 Task: Open Card Card0000000124 in Board Board0000000031 in Workspace WS0000000011 in Trello. Add Member Nikrathi889@gmail.com to Card Card0000000124 in Board Board0000000031 in Workspace WS0000000011 in Trello. Add Red Label titled Label0000000124 to Card Card0000000124 in Board Board0000000031 in Workspace WS0000000011 in Trello. Add Checklist CL0000000124 to Card Card0000000124 in Board Board0000000031 in Workspace WS0000000011 in Trello. Add Dates with Start Date as Jul 01 2023 and Due Date as Jul 31 2023 to Card Card0000000124 in Board Board0000000031 in Workspace WS0000000011 in Trello
Action: Mouse moved to (424, 486)
Screenshot: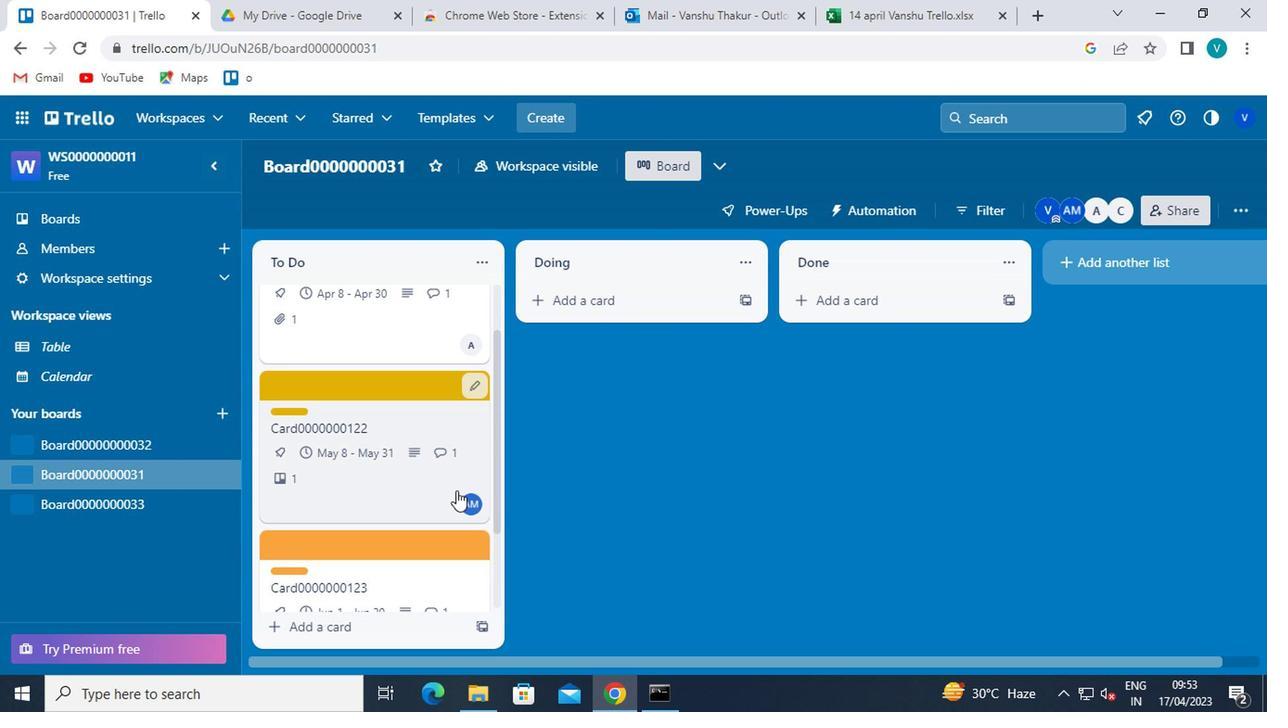 
Action: Mouse scrolled (424, 485) with delta (0, 0)
Screenshot: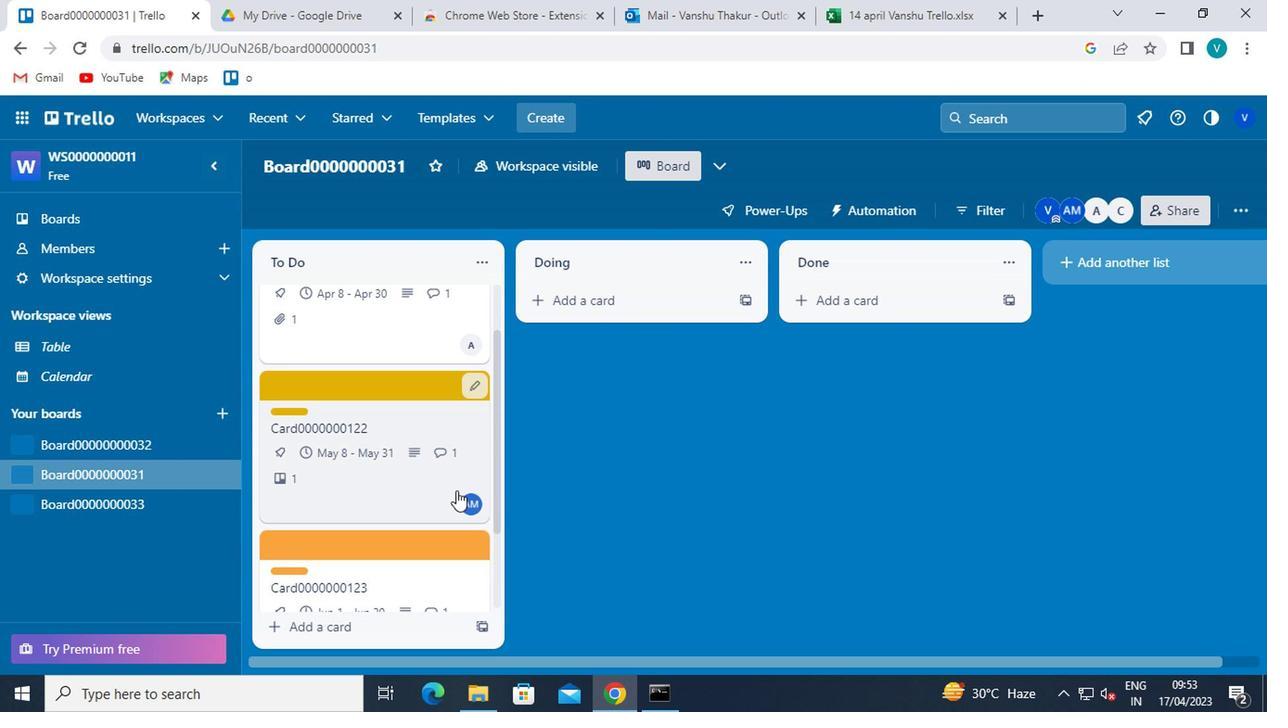 
Action: Mouse scrolled (424, 485) with delta (0, 0)
Screenshot: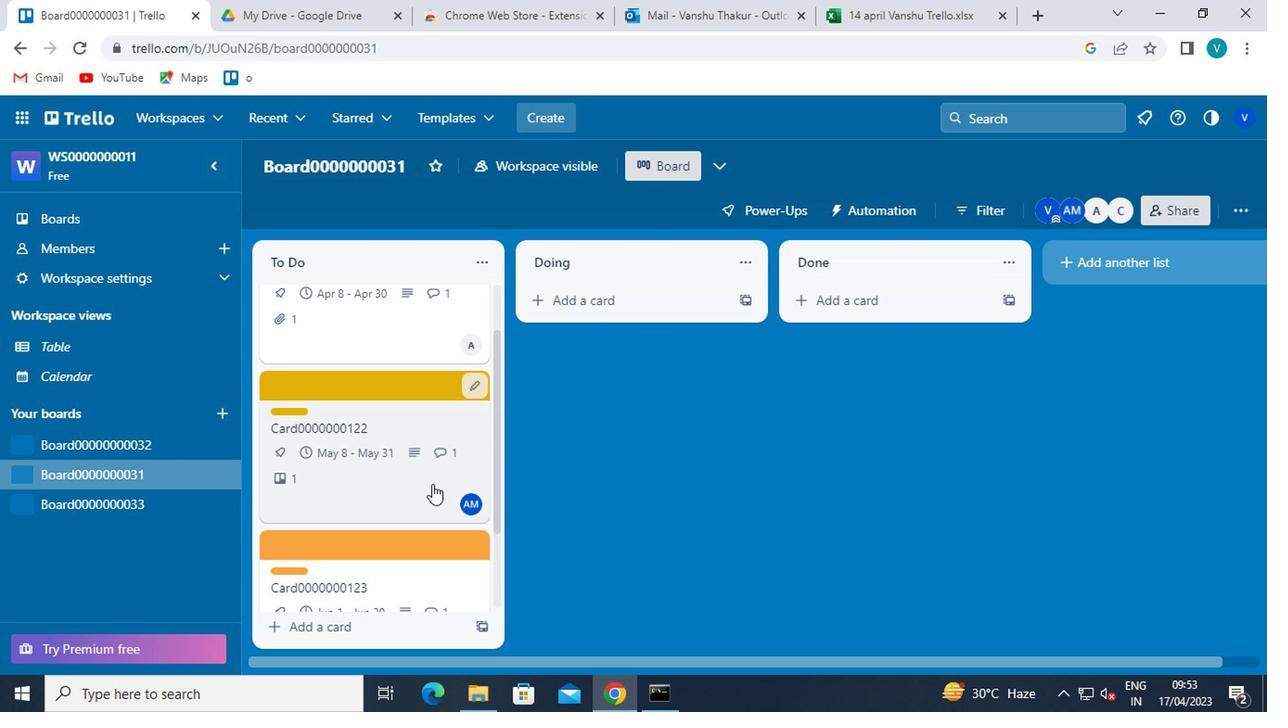 
Action: Mouse scrolled (424, 485) with delta (0, 0)
Screenshot: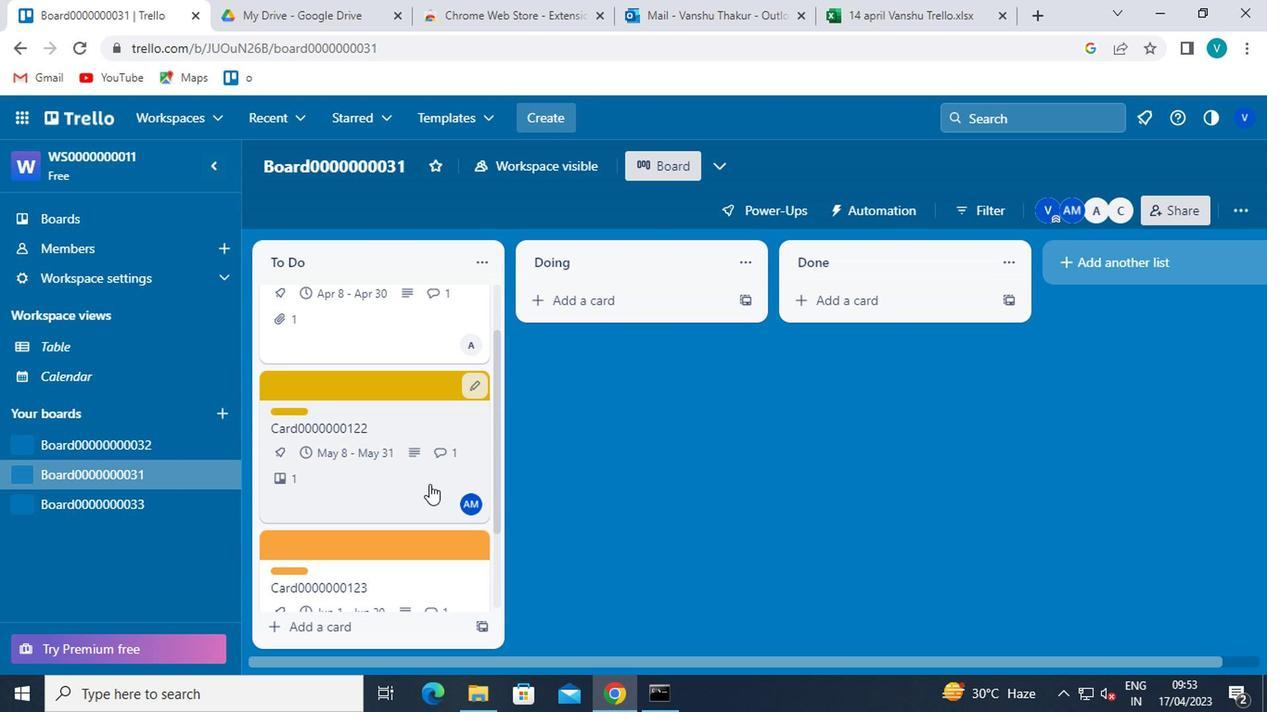 
Action: Mouse scrolled (424, 485) with delta (0, 0)
Screenshot: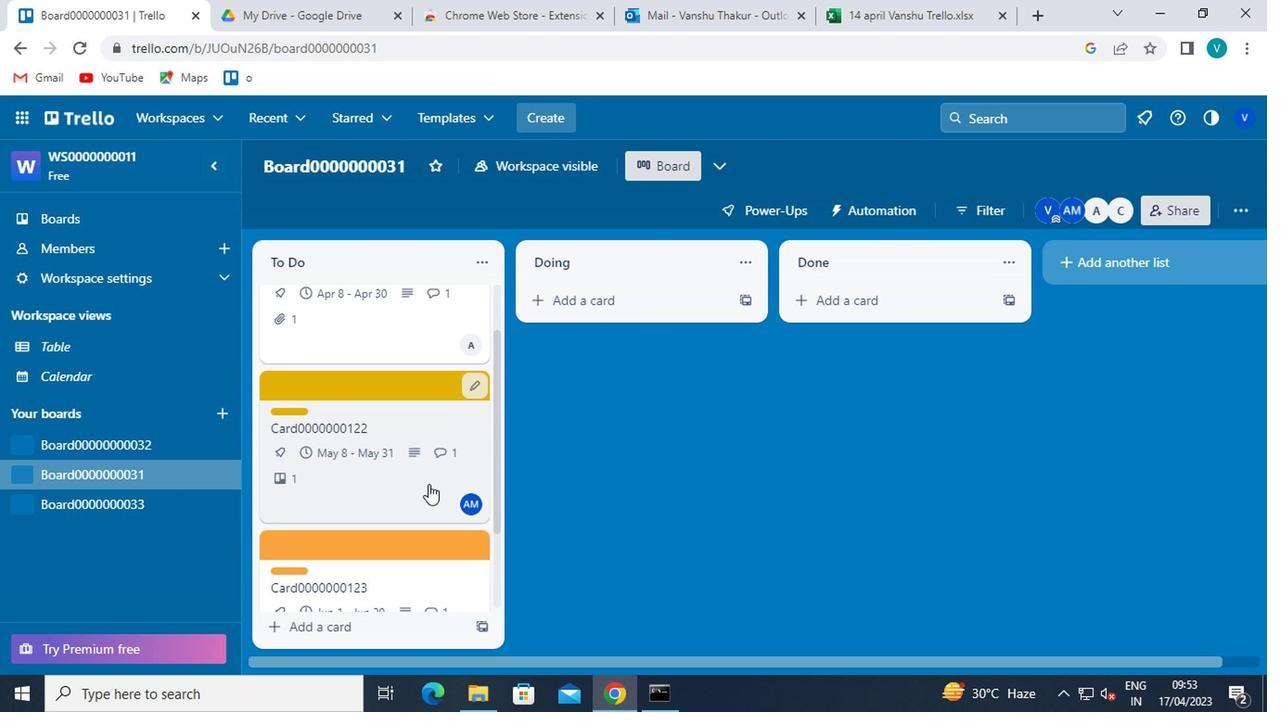
Action: Mouse moved to (387, 584)
Screenshot: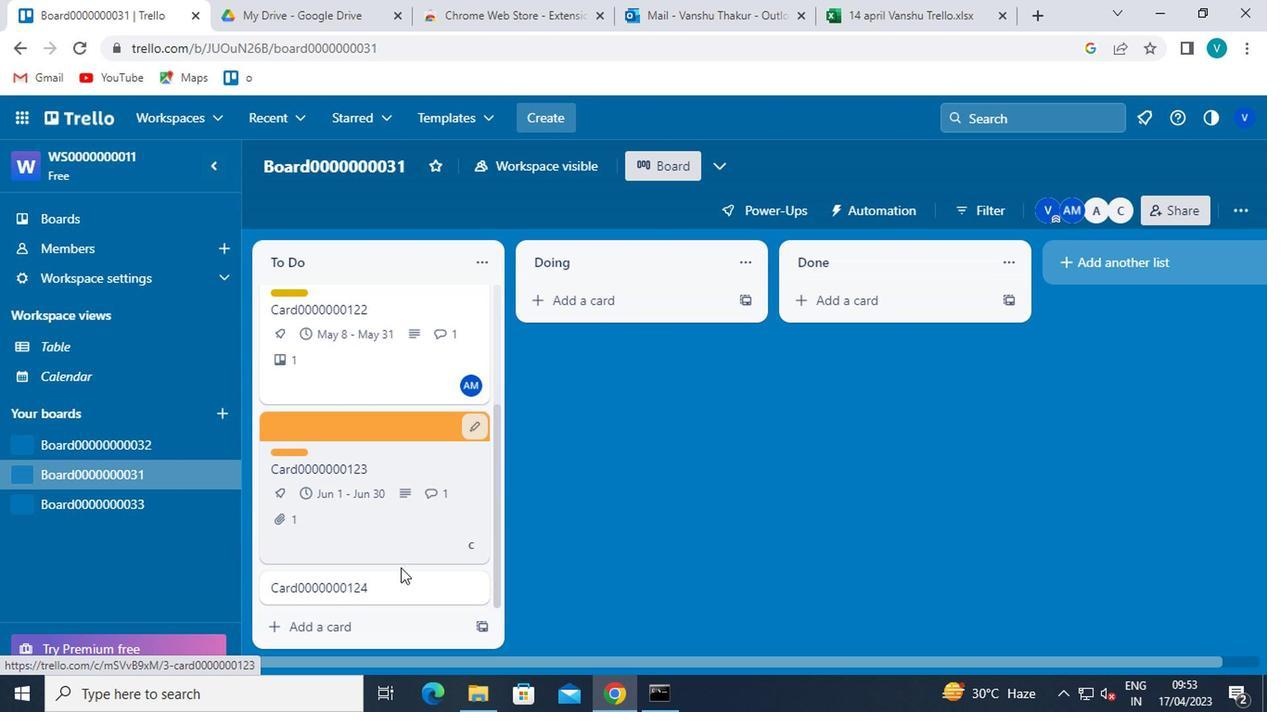 
Action: Mouse pressed left at (387, 584)
Screenshot: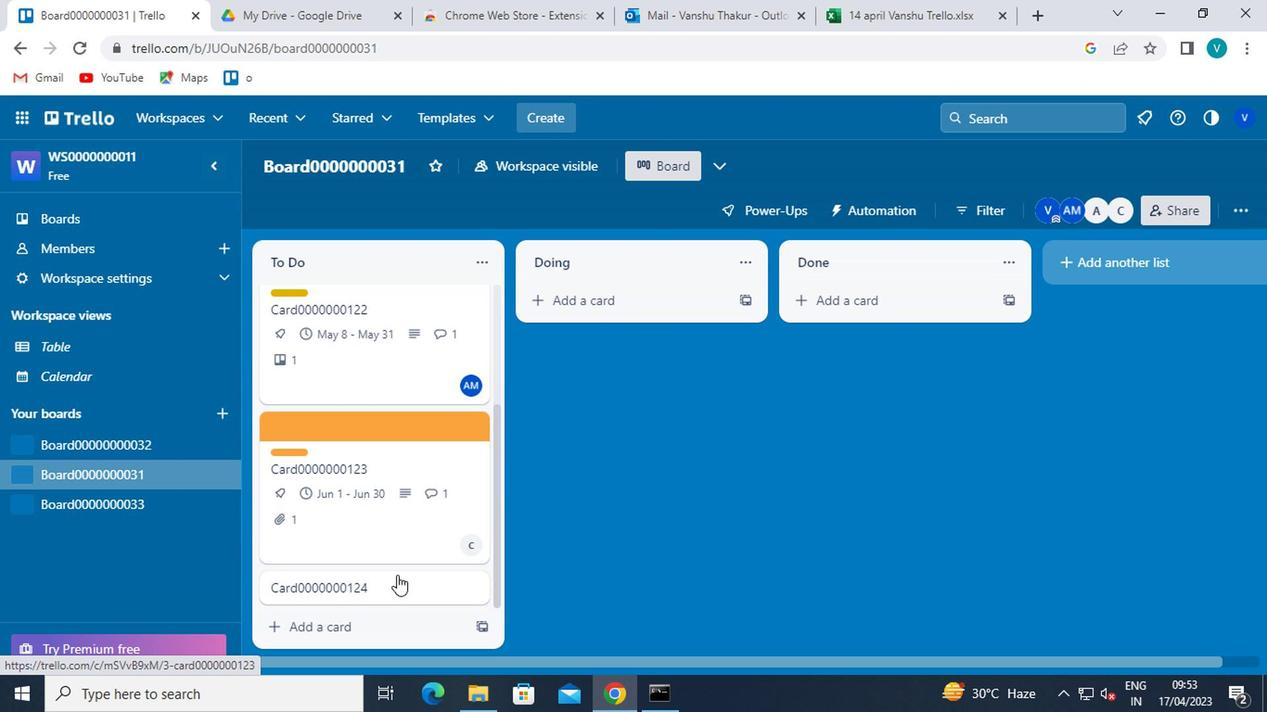 
Action: Mouse moved to (837, 328)
Screenshot: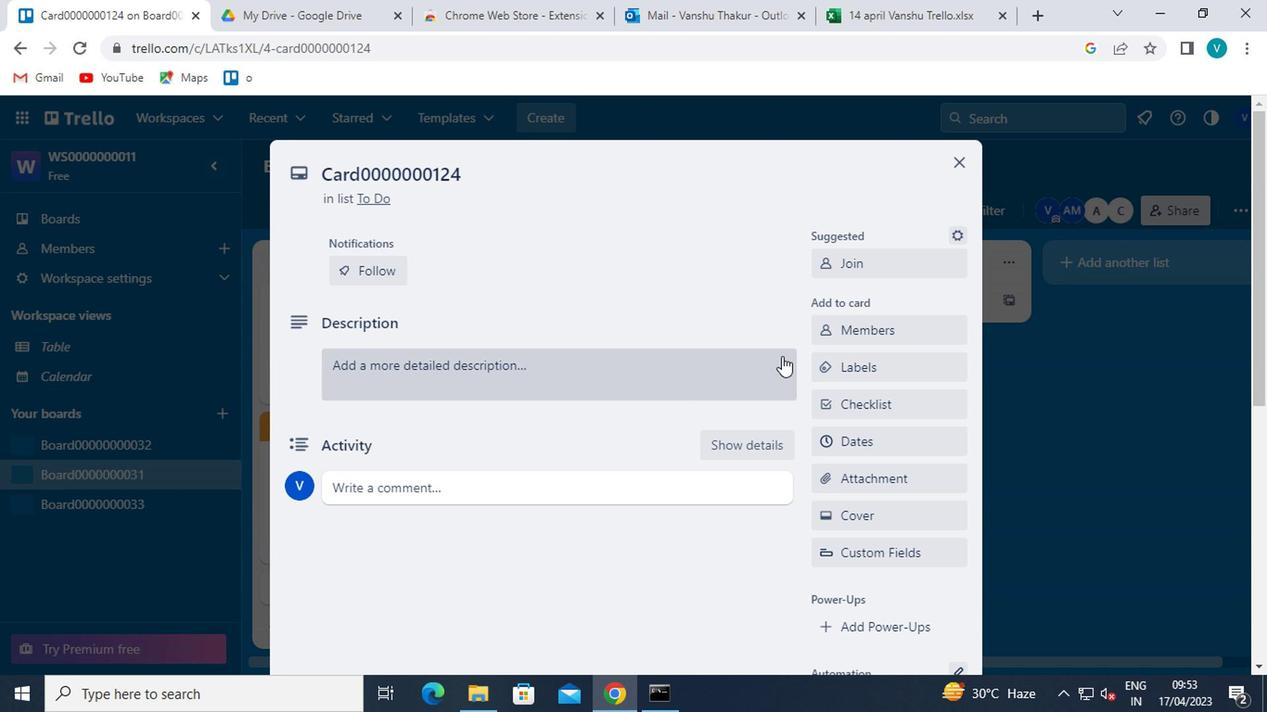 
Action: Mouse pressed left at (837, 328)
Screenshot: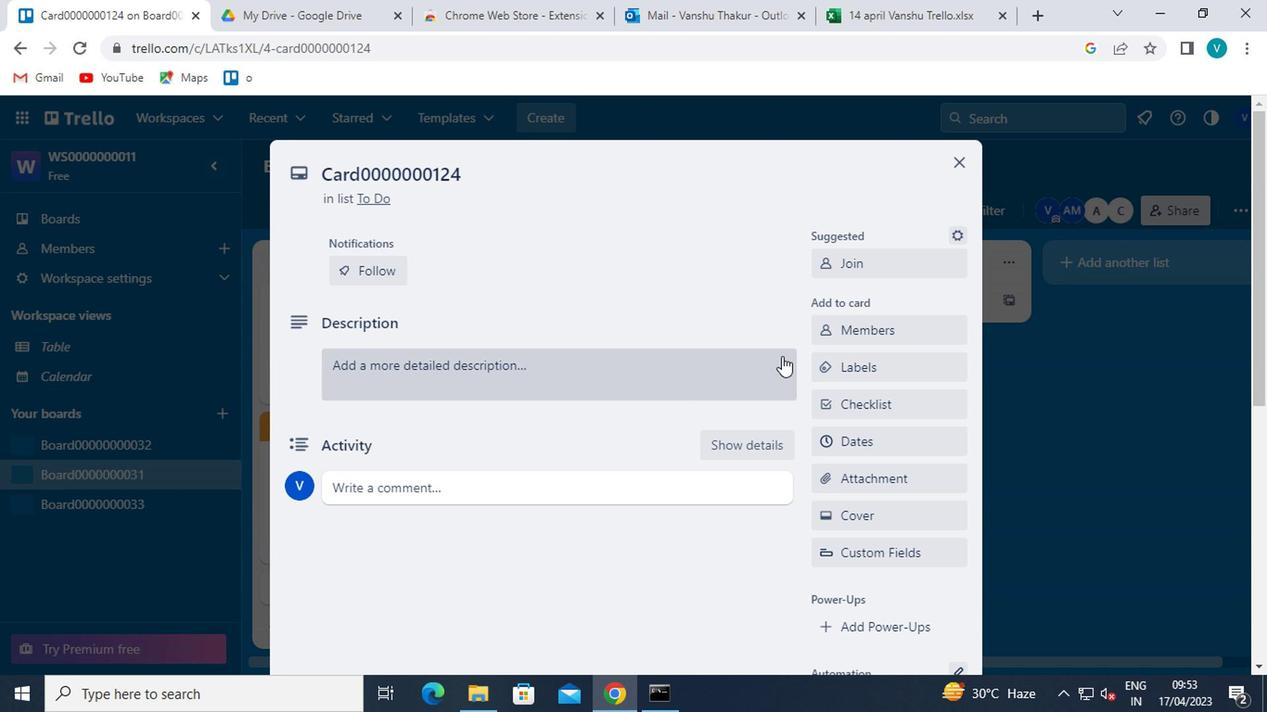
Action: Mouse moved to (893, 211)
Screenshot: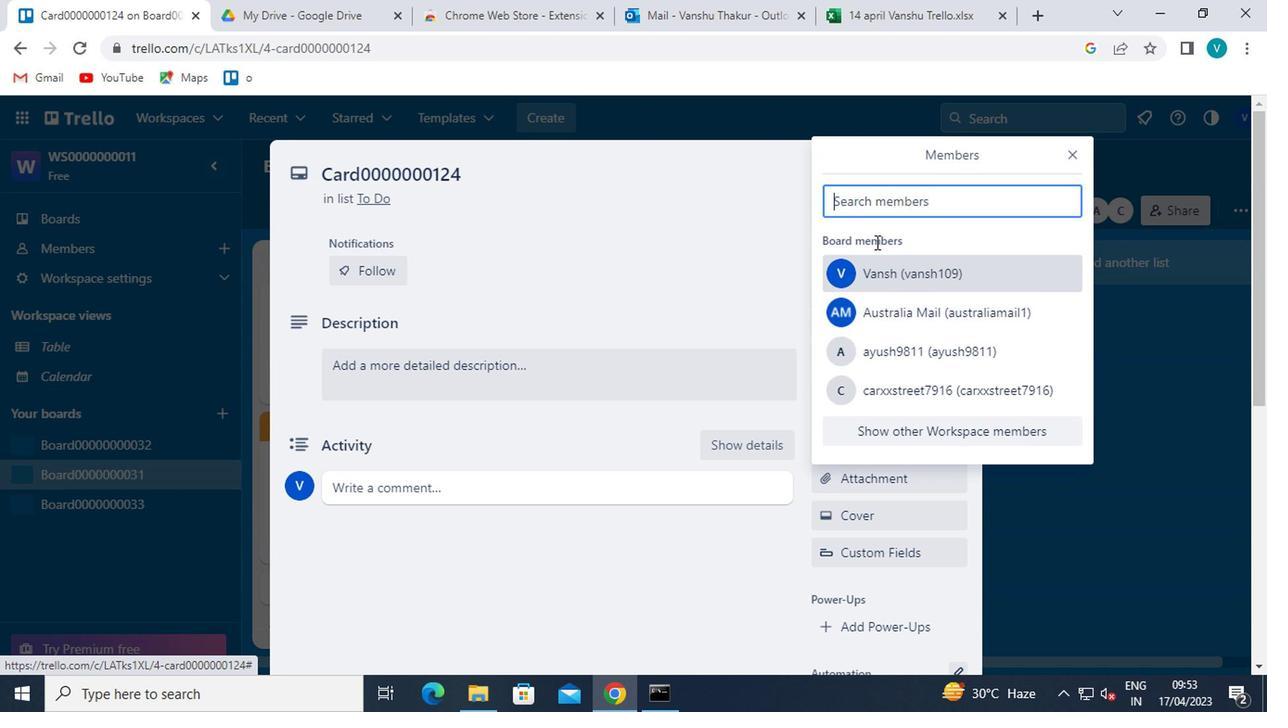 
Action: Mouse pressed left at (893, 211)
Screenshot: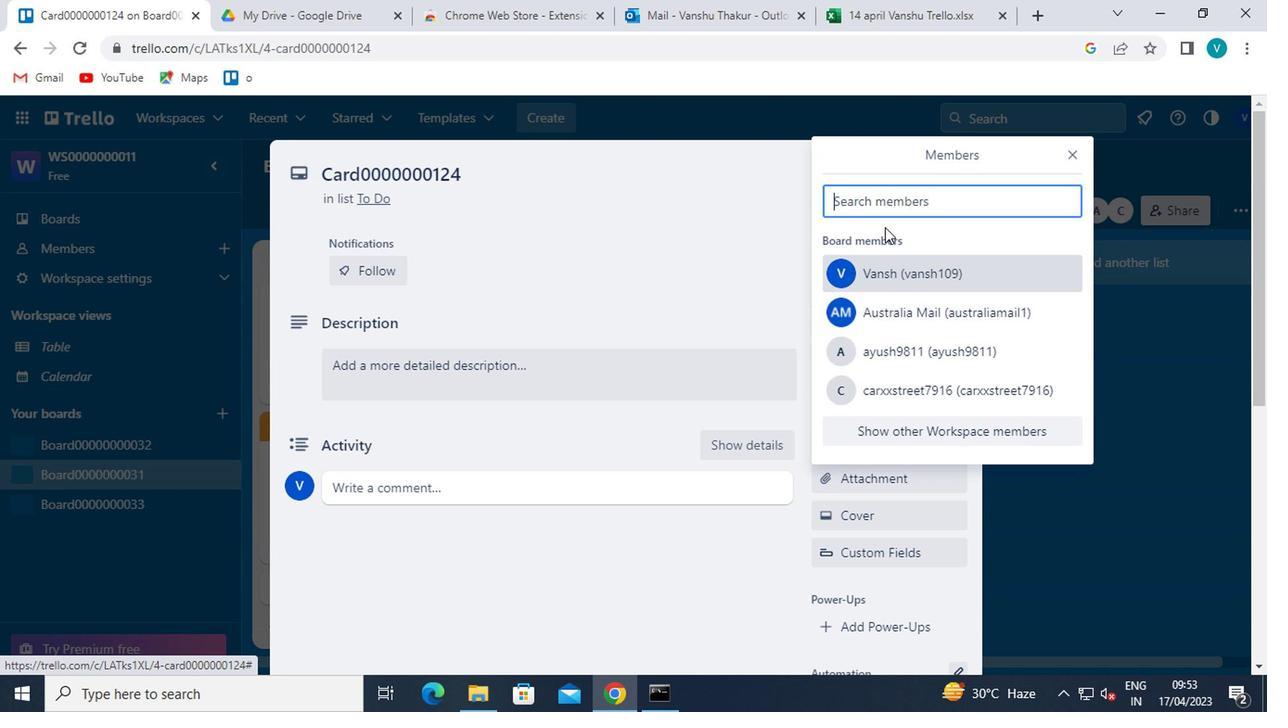 
Action: Key pressed <Key.shift>NIKRATHI889<Key.shift>@GMAIL.COM
Screenshot: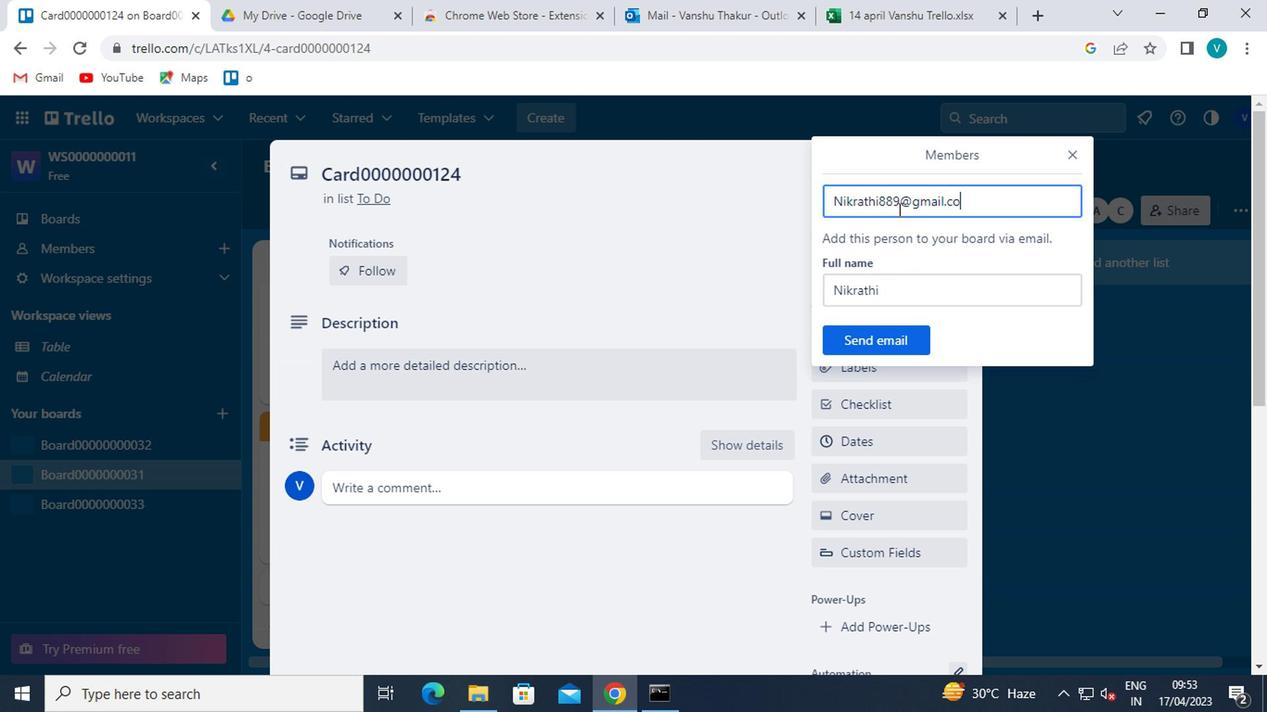 
Action: Mouse moved to (901, 331)
Screenshot: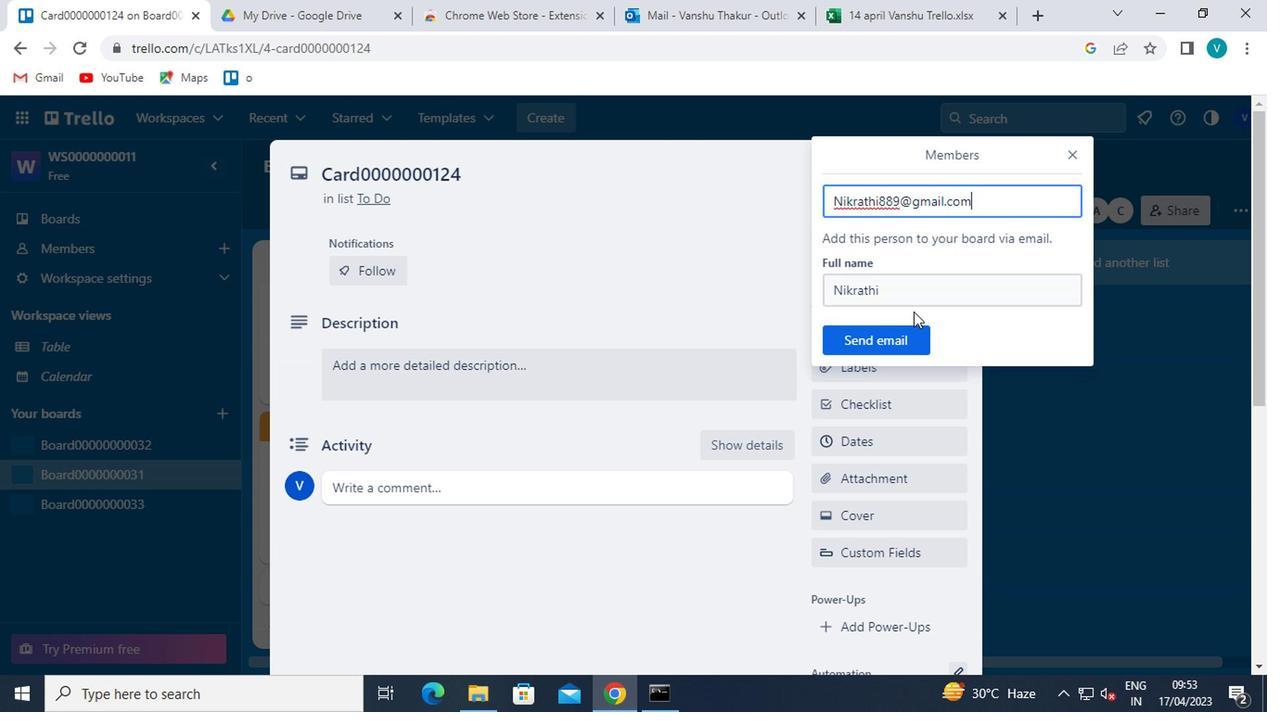 
Action: Mouse pressed left at (901, 331)
Screenshot: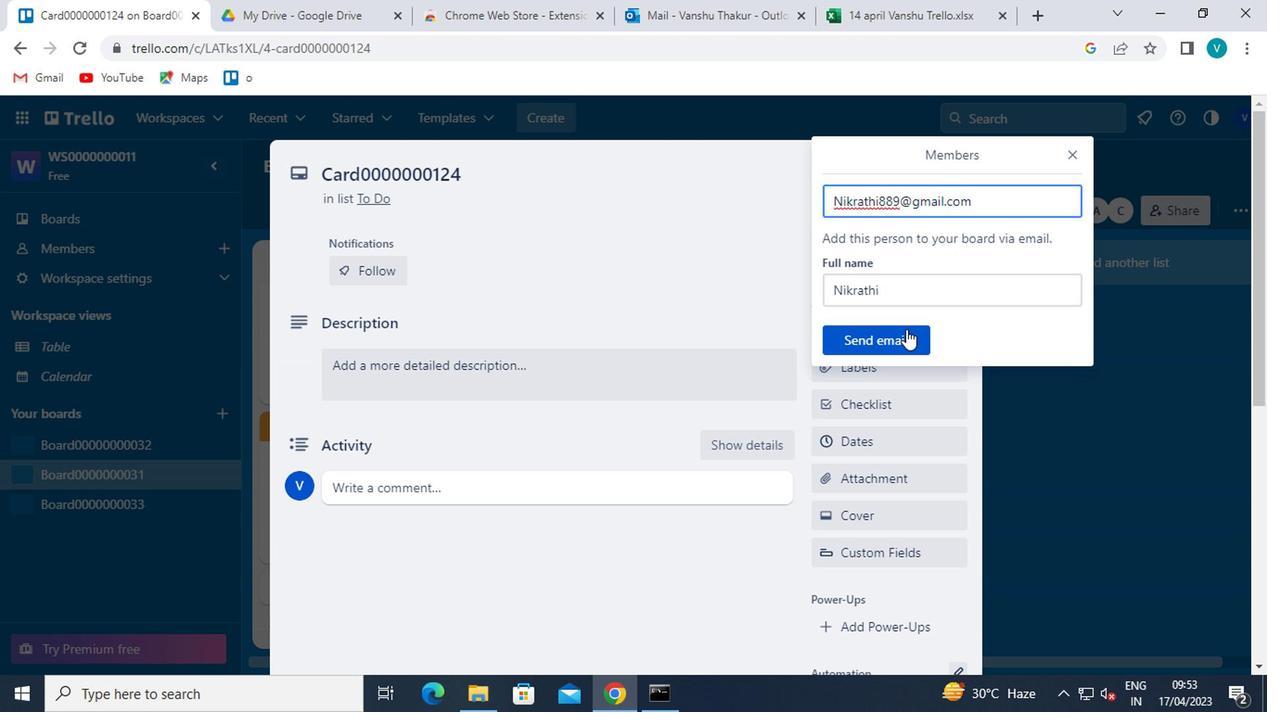 
Action: Mouse moved to (903, 368)
Screenshot: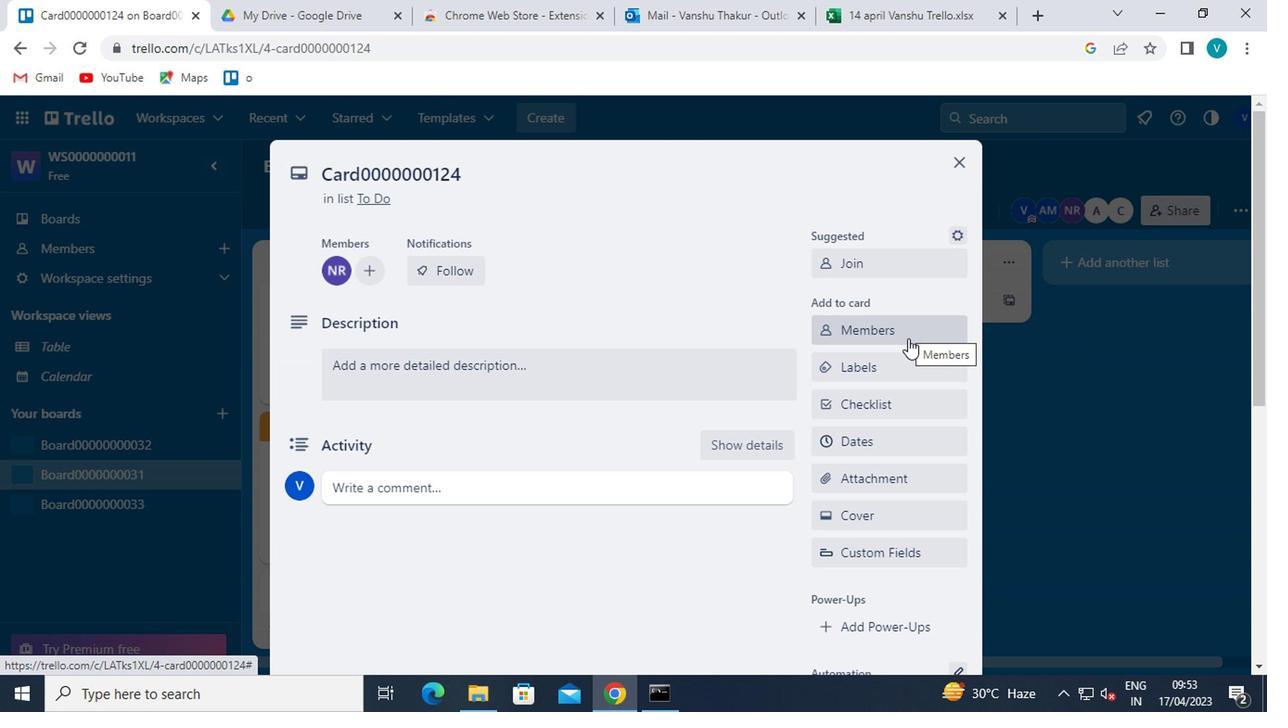 
Action: Mouse pressed left at (903, 368)
Screenshot: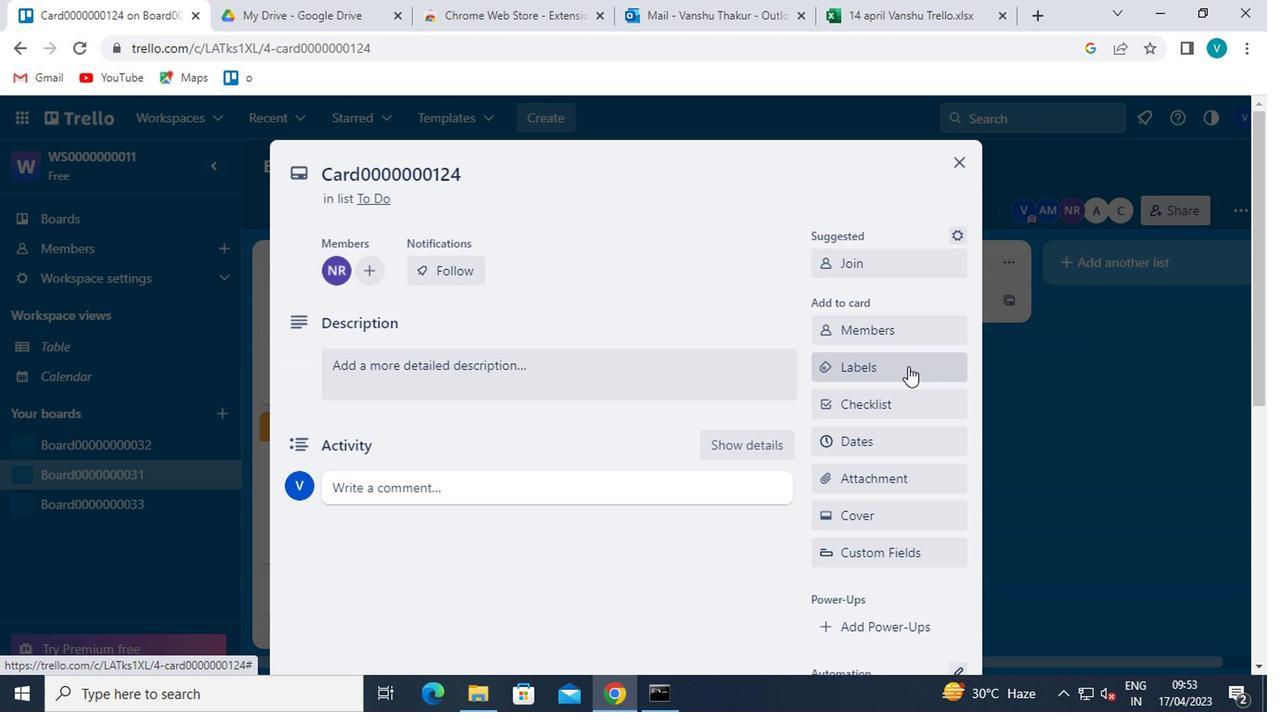 
Action: Mouse moved to (914, 591)
Screenshot: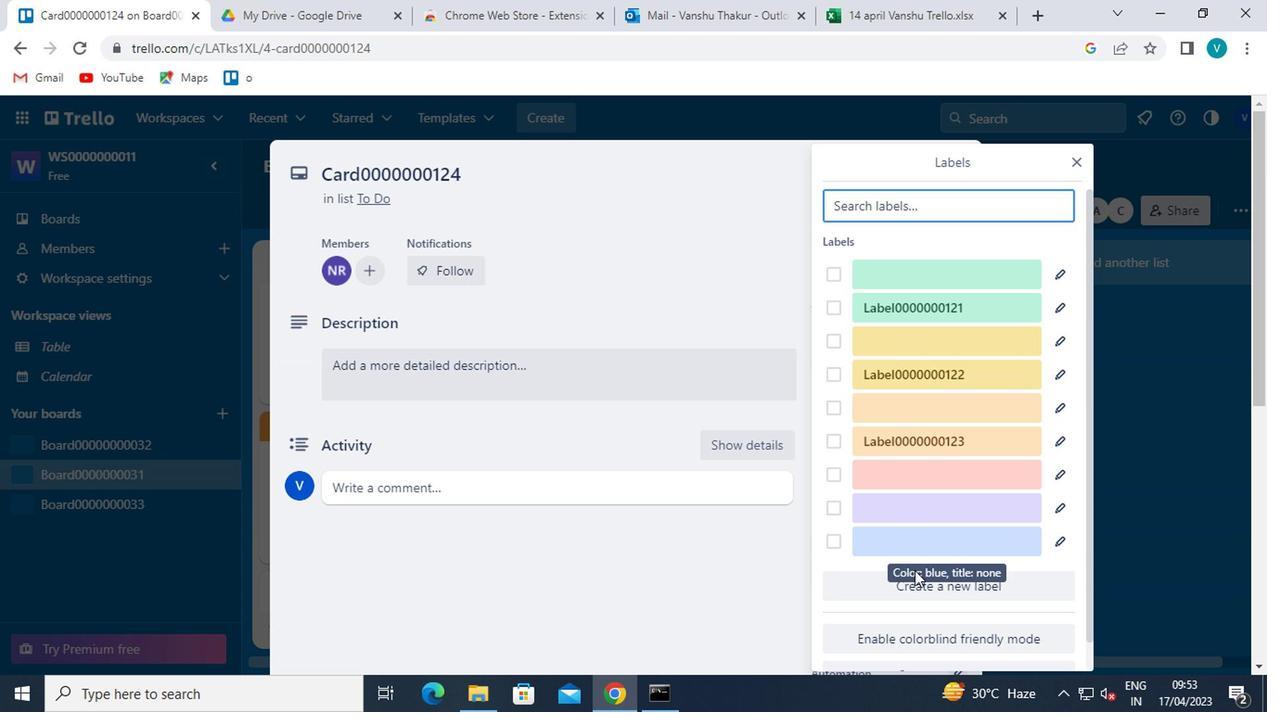 
Action: Mouse pressed left at (914, 591)
Screenshot: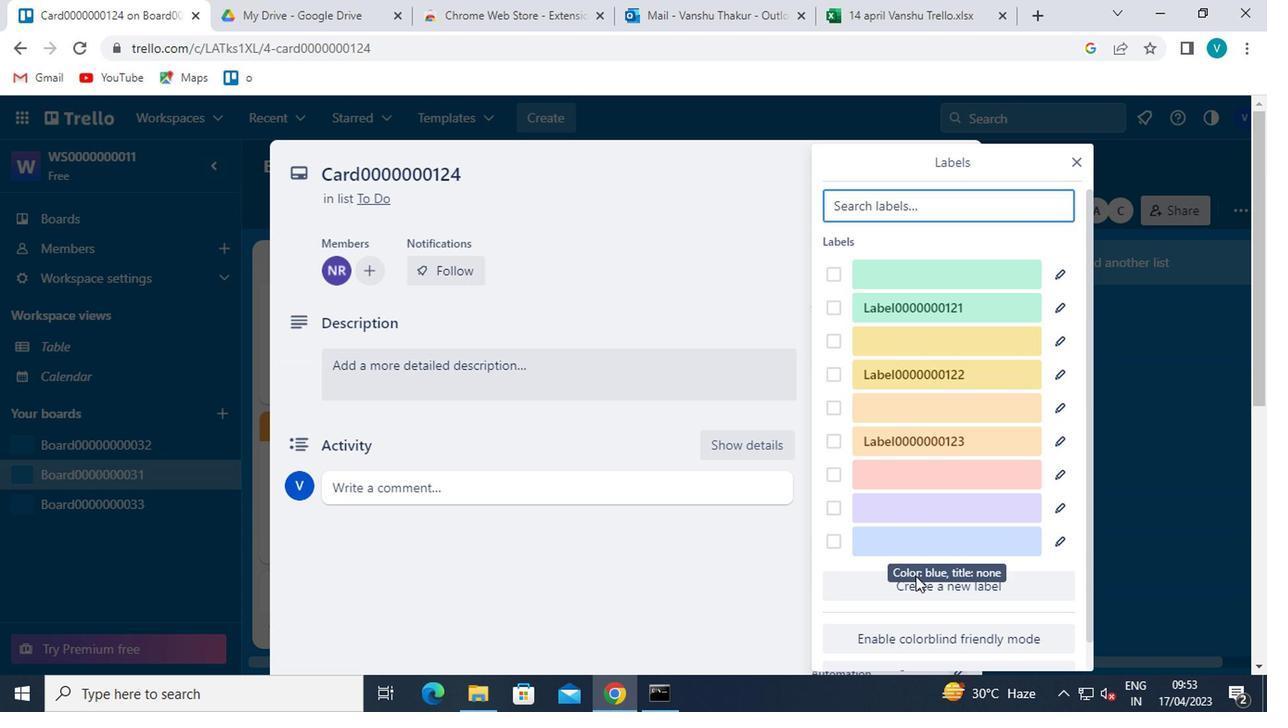
Action: Mouse moved to (989, 423)
Screenshot: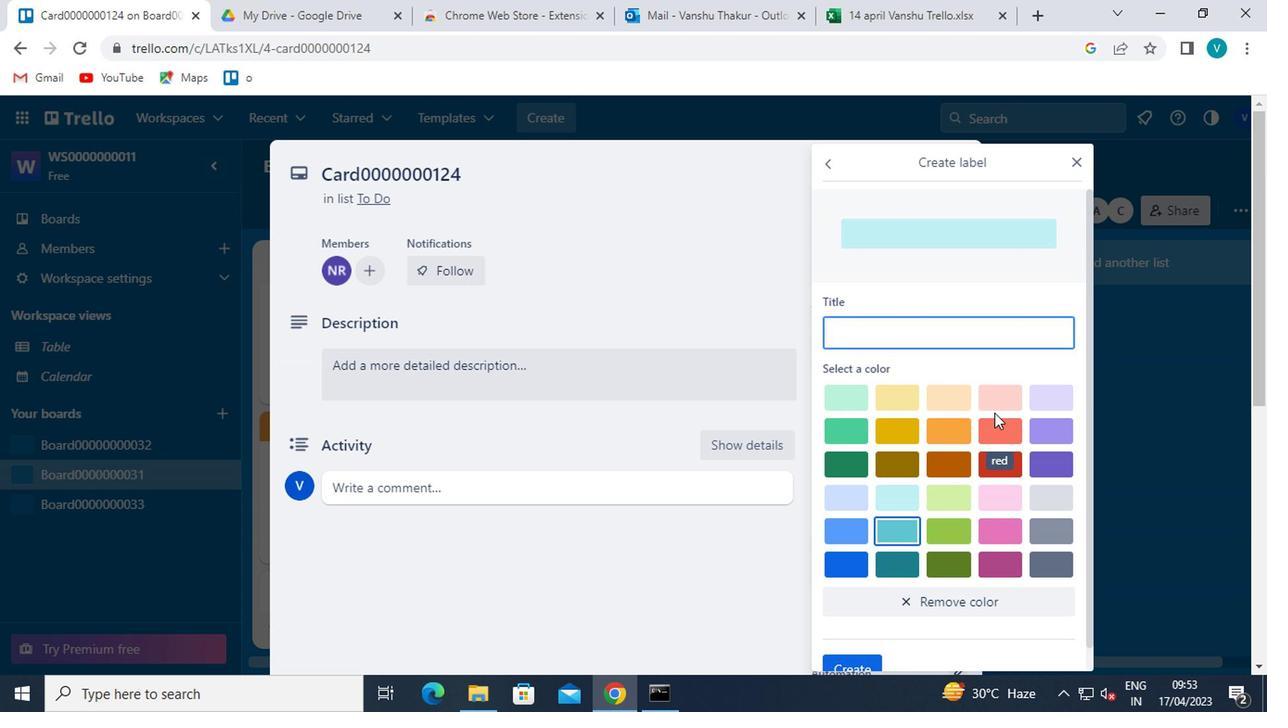 
Action: Mouse pressed left at (989, 423)
Screenshot: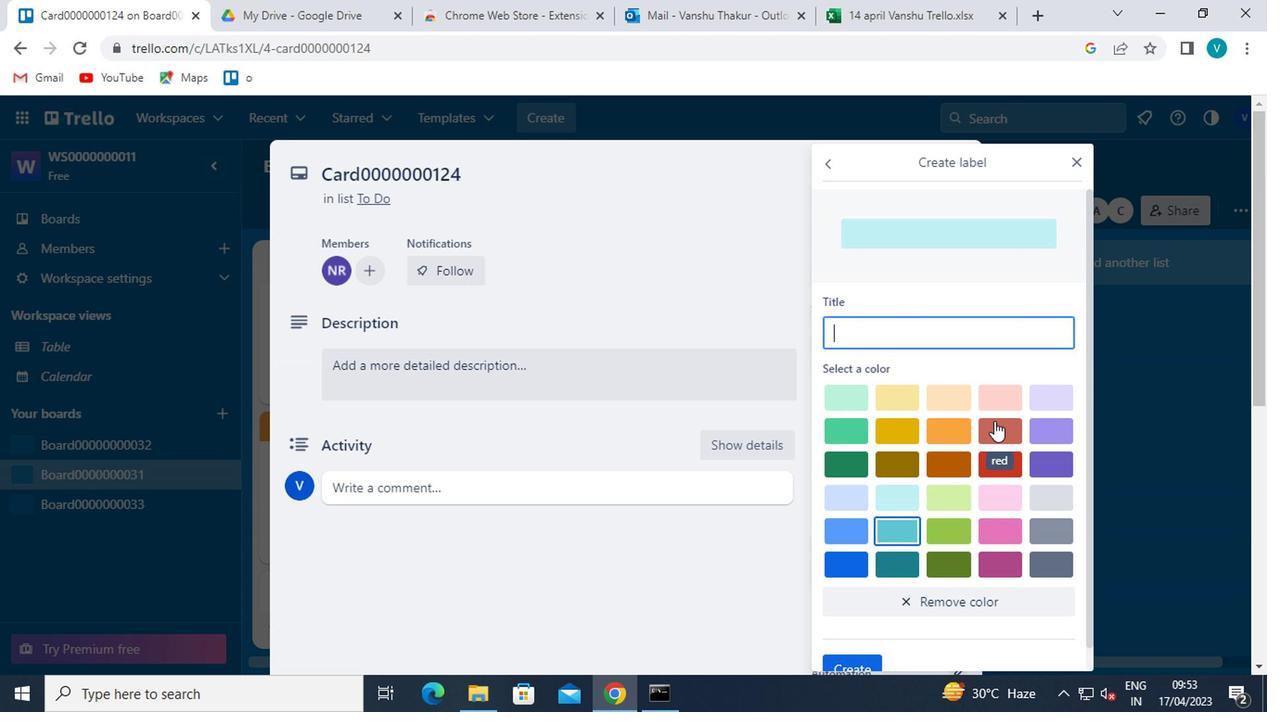 
Action: Mouse moved to (976, 332)
Screenshot: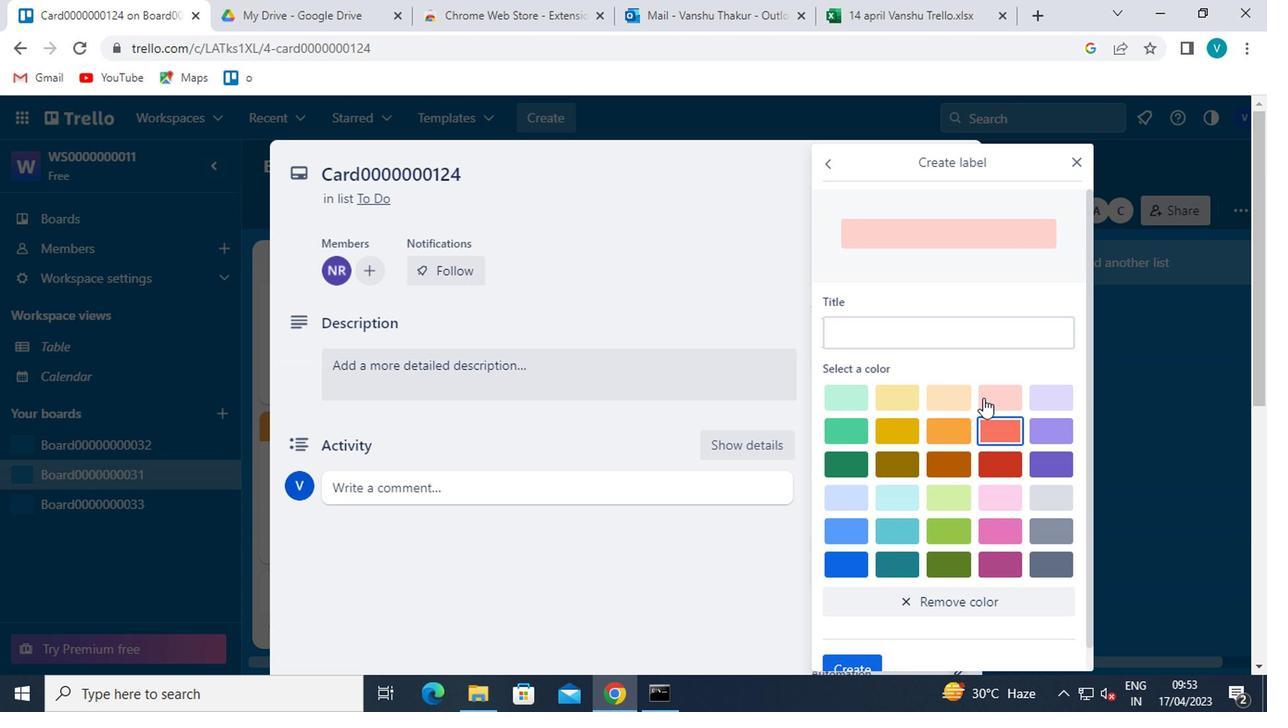 
Action: Mouse pressed left at (976, 332)
Screenshot: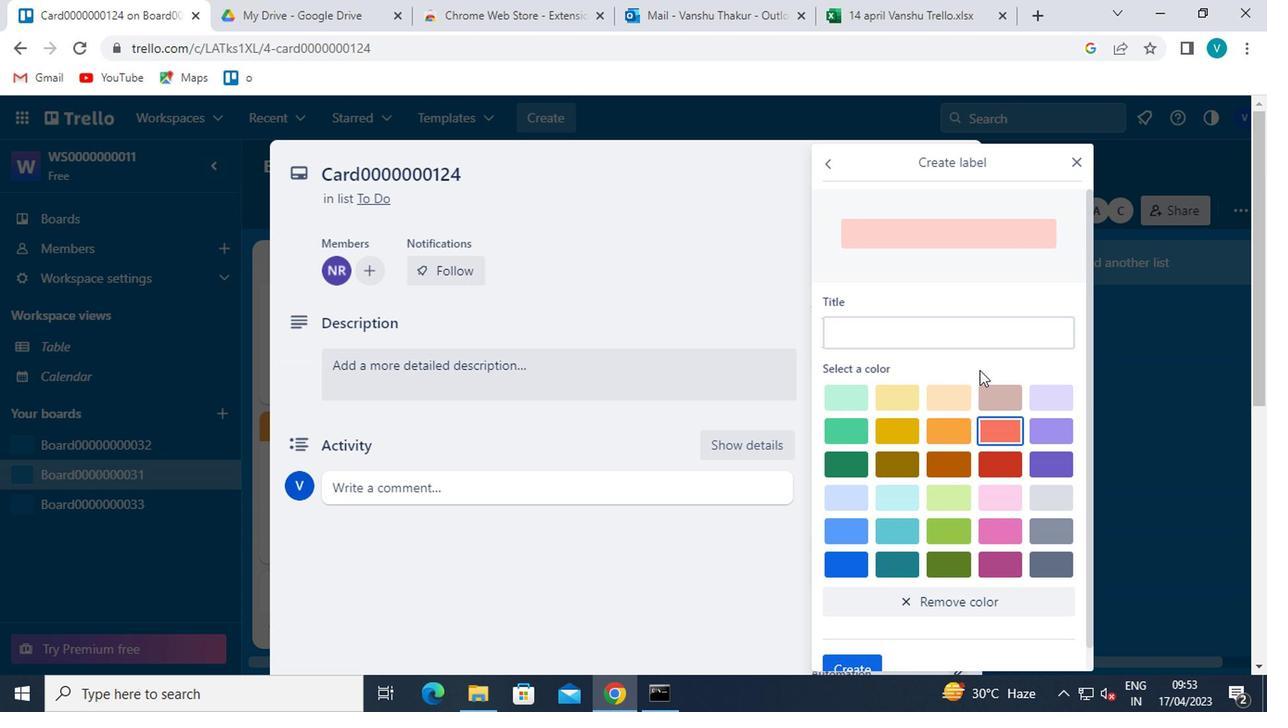 
Action: Mouse moved to (977, 335)
Screenshot: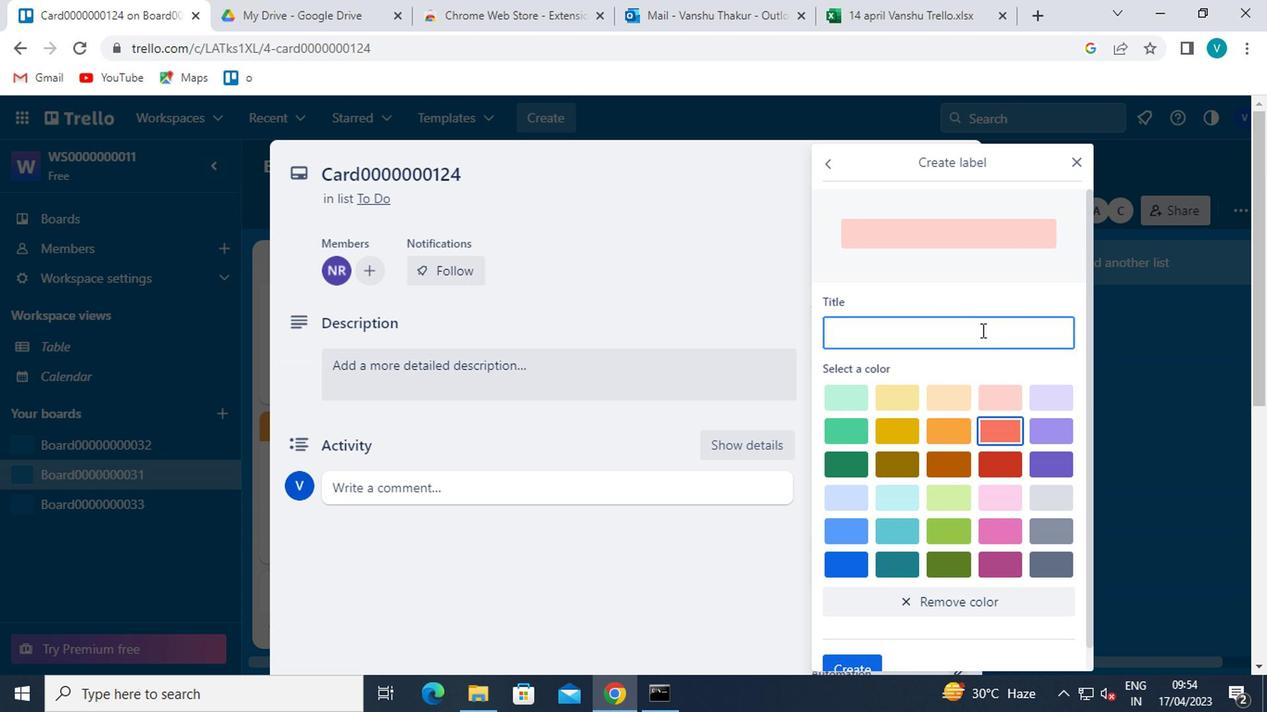 
Action: Key pressed <Key.shift>K<Key.backspace><Key.shift>LABELK<Key.backspace>0000000124
Screenshot: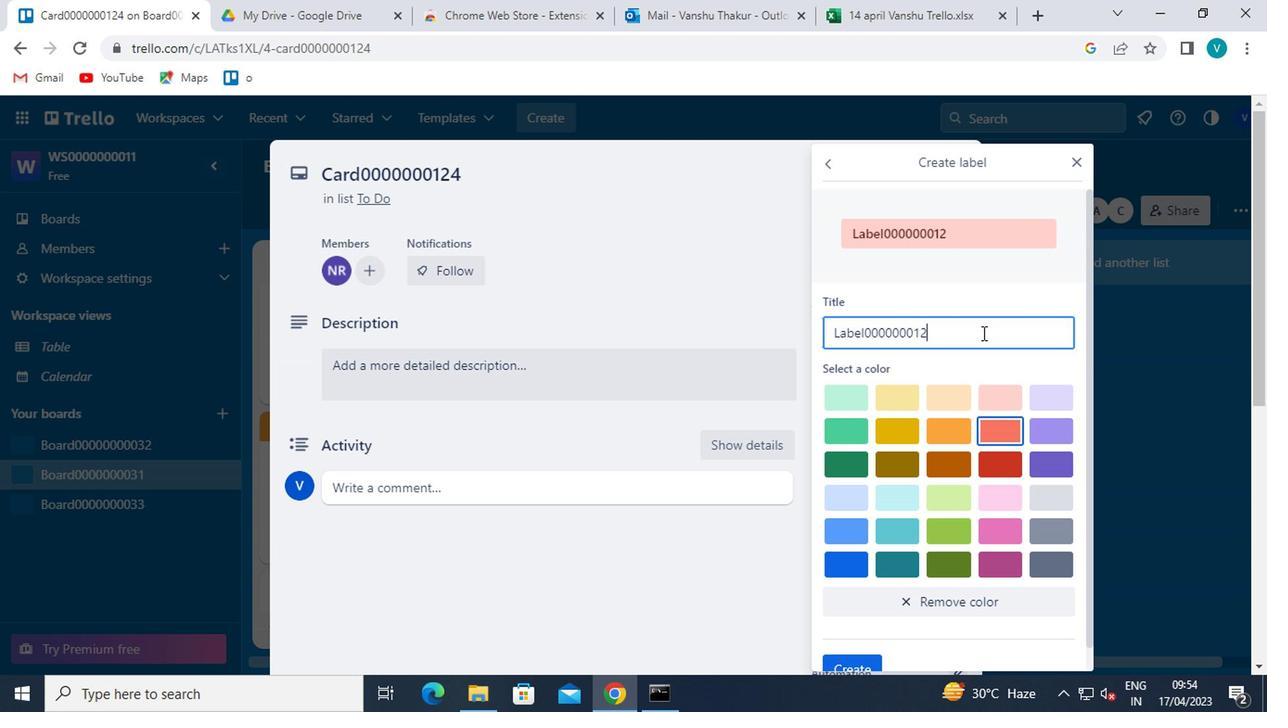 
Action: Mouse moved to (959, 363)
Screenshot: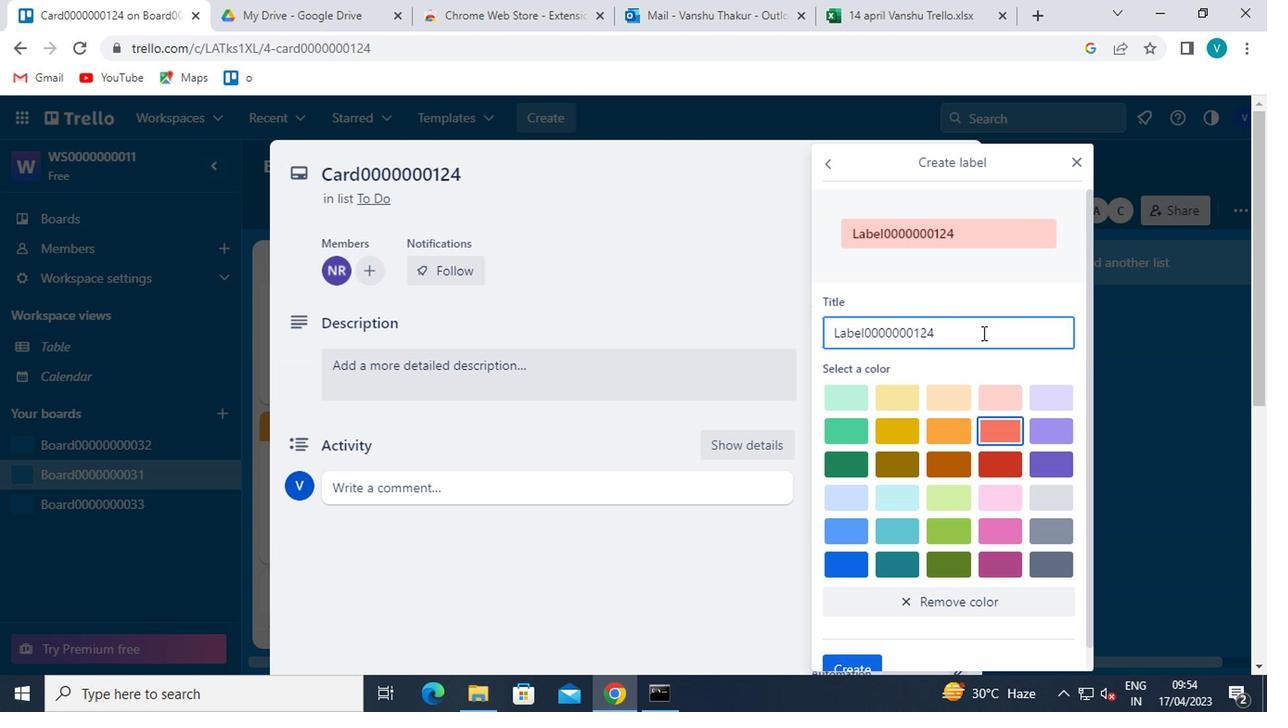 
Action: Mouse scrolled (959, 363) with delta (0, 0)
Screenshot: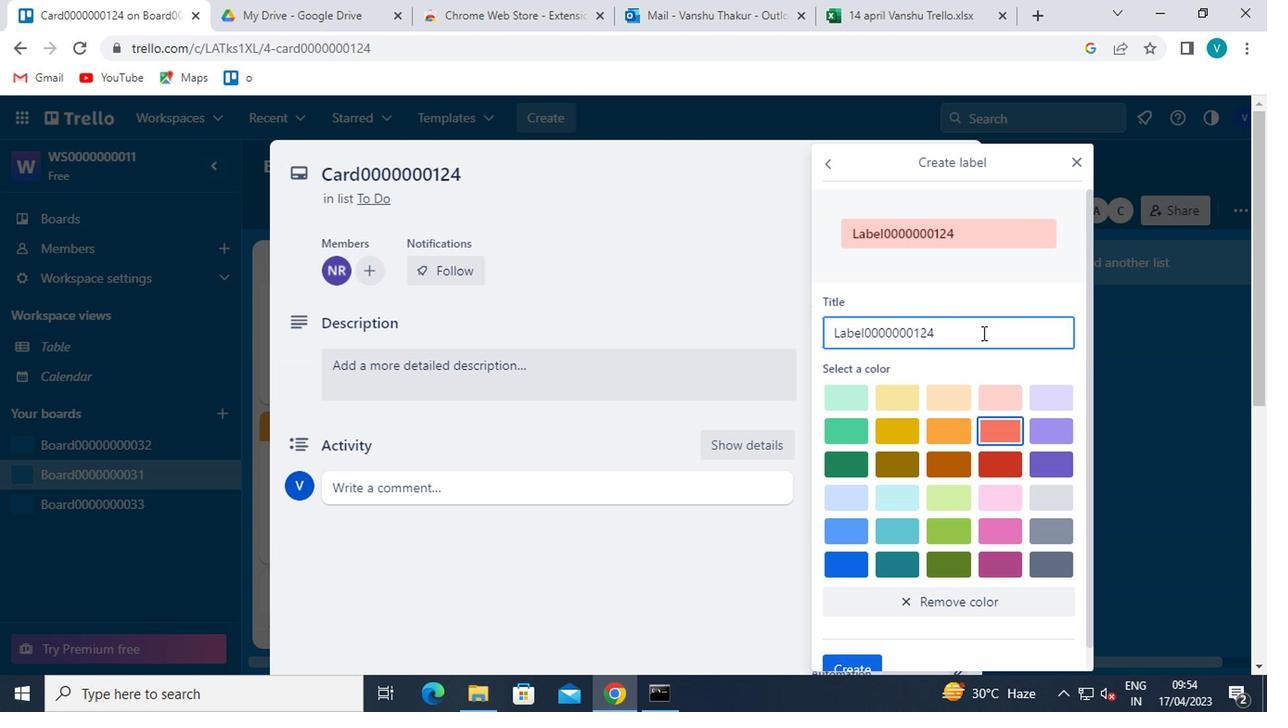 
Action: Mouse moved to (957, 367)
Screenshot: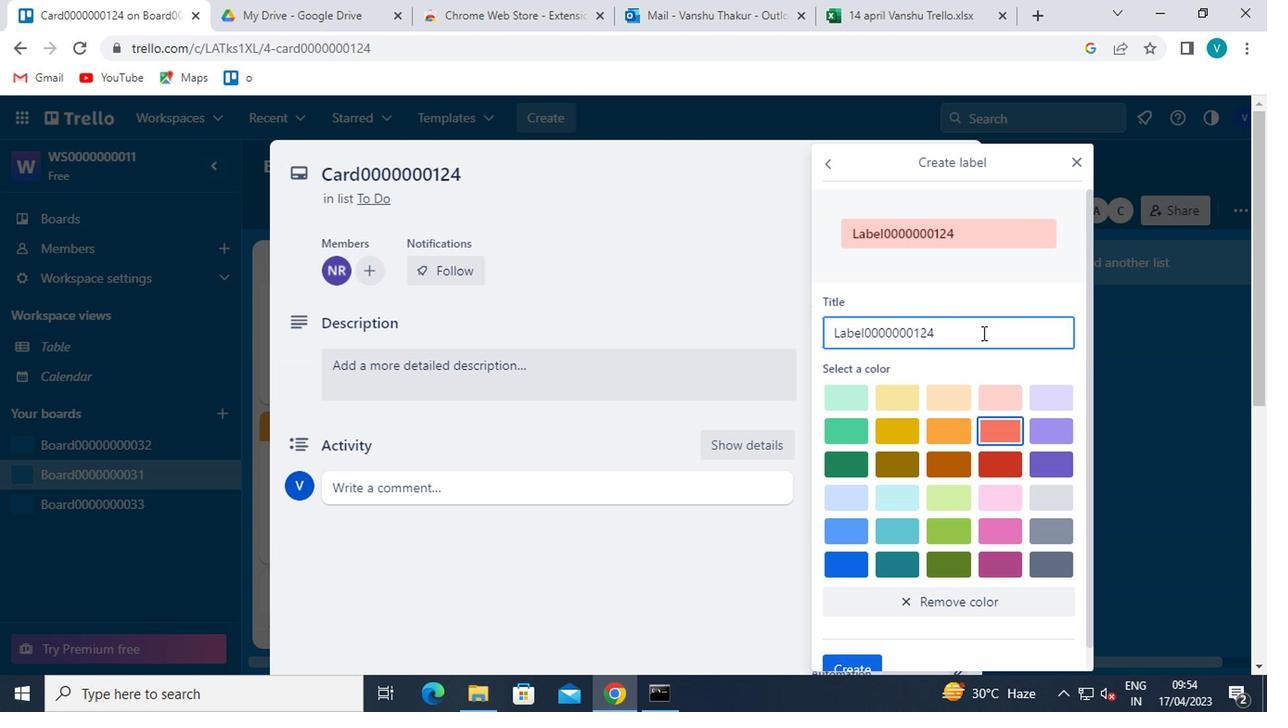 
Action: Mouse scrolled (957, 365) with delta (0, -1)
Screenshot: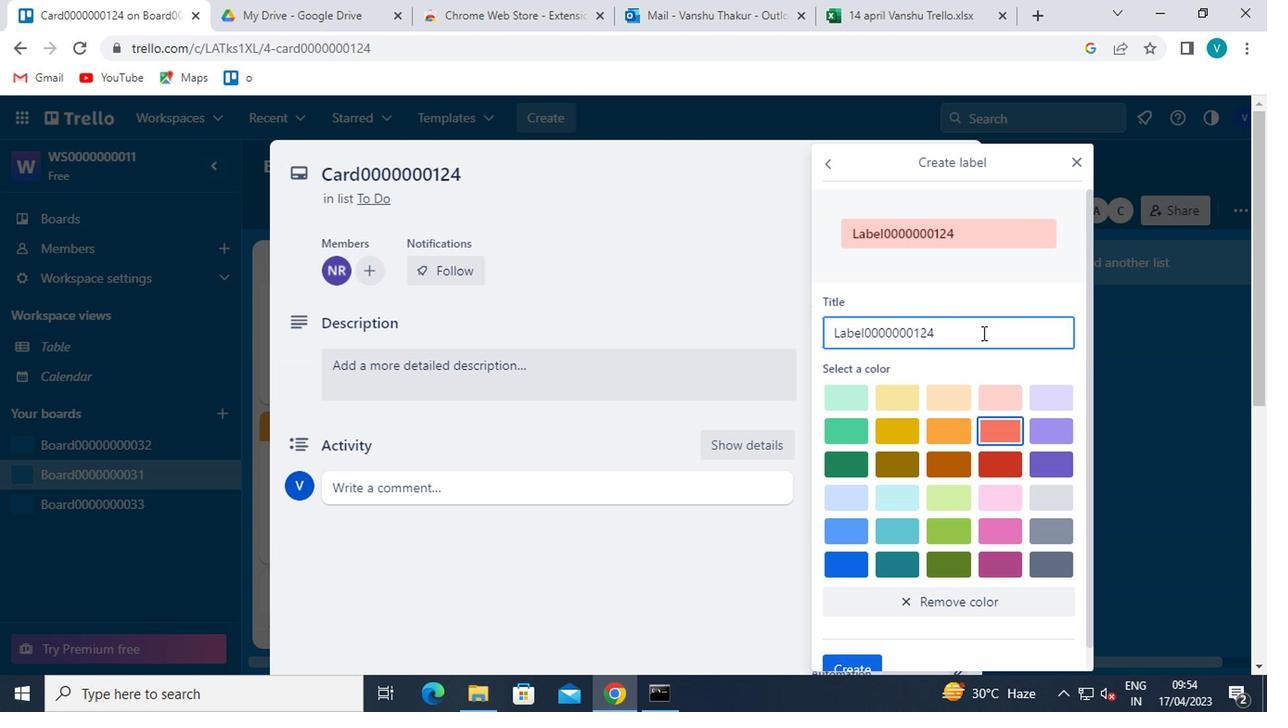 
Action: Mouse moved to (835, 642)
Screenshot: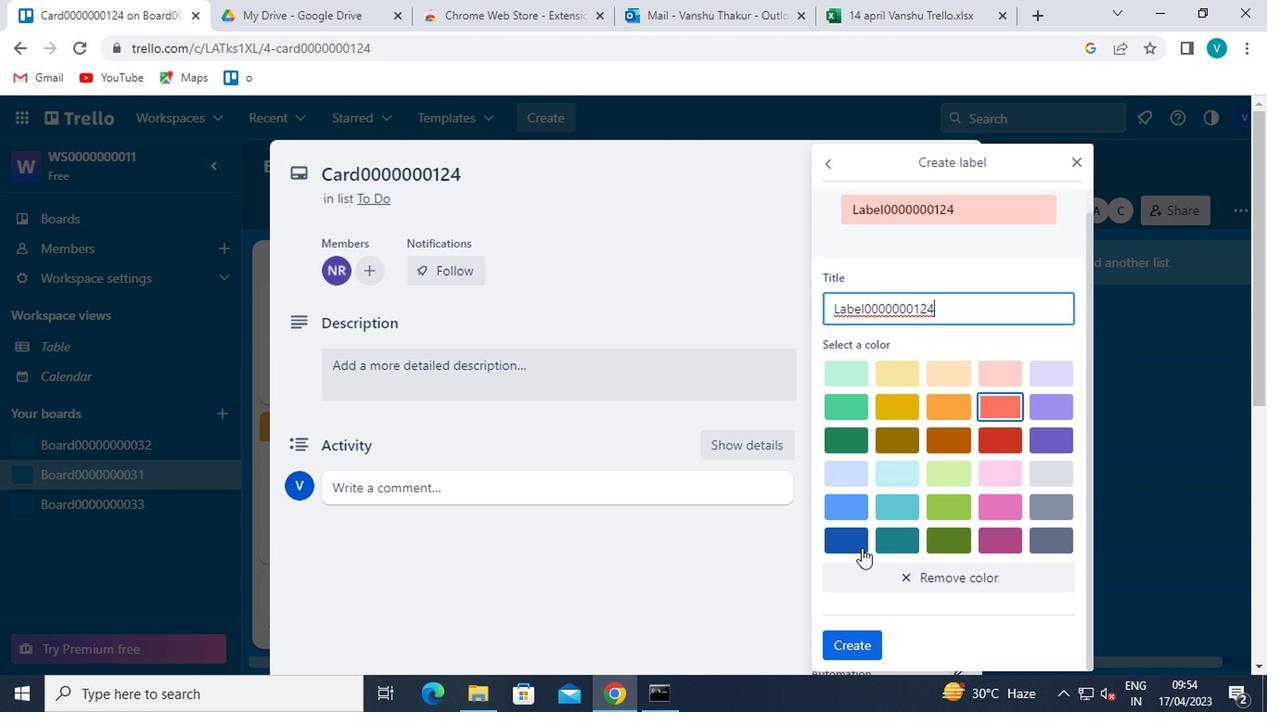 
Action: Mouse pressed left at (835, 642)
Screenshot: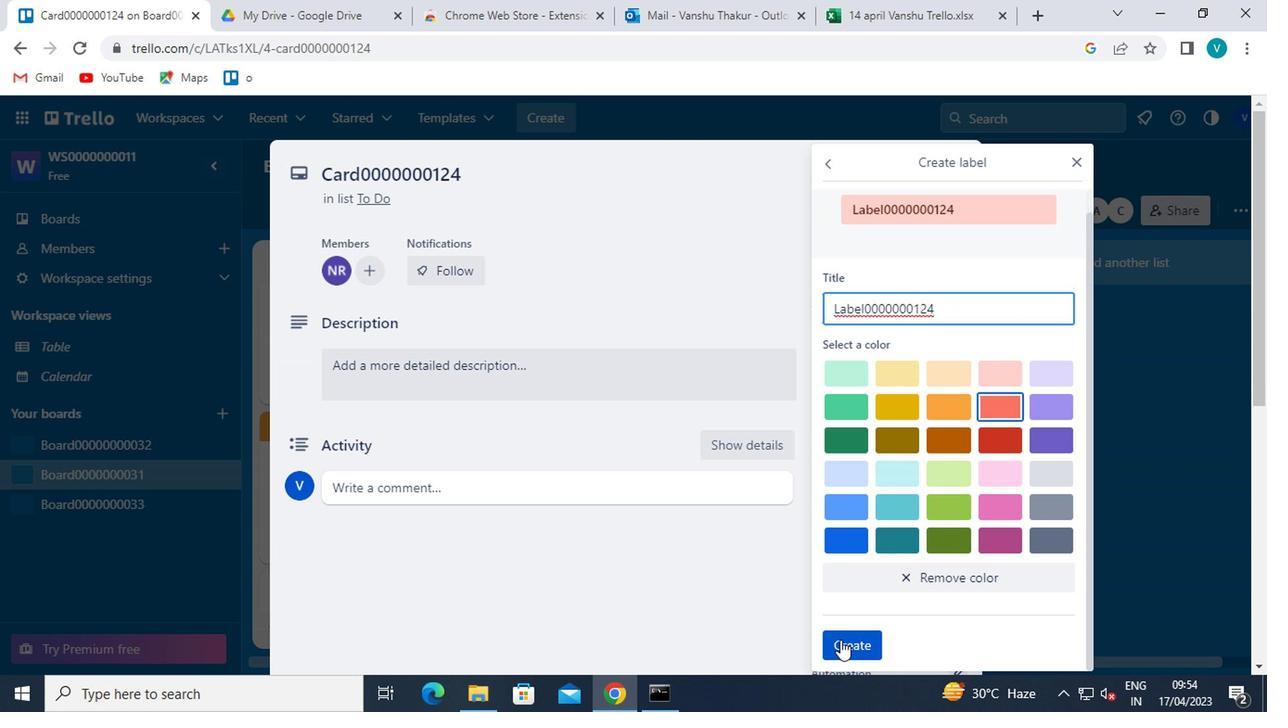 
Action: Mouse moved to (1075, 157)
Screenshot: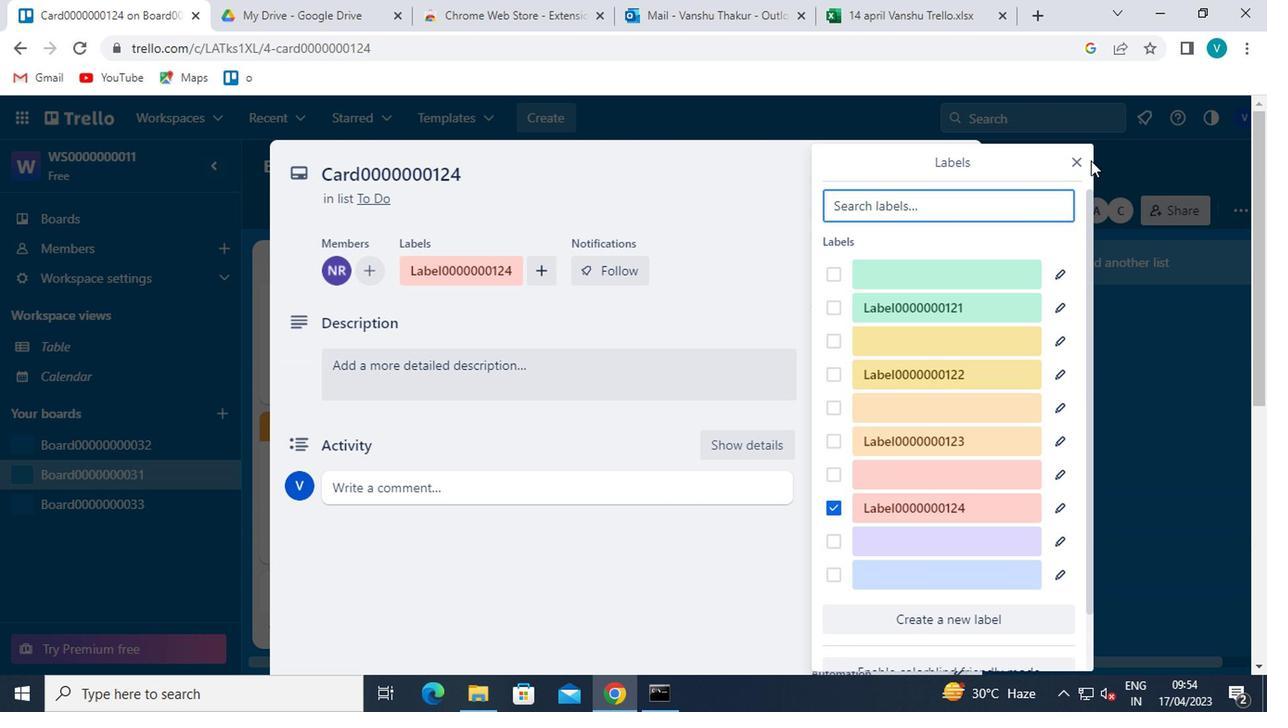
Action: Mouse pressed left at (1075, 157)
Screenshot: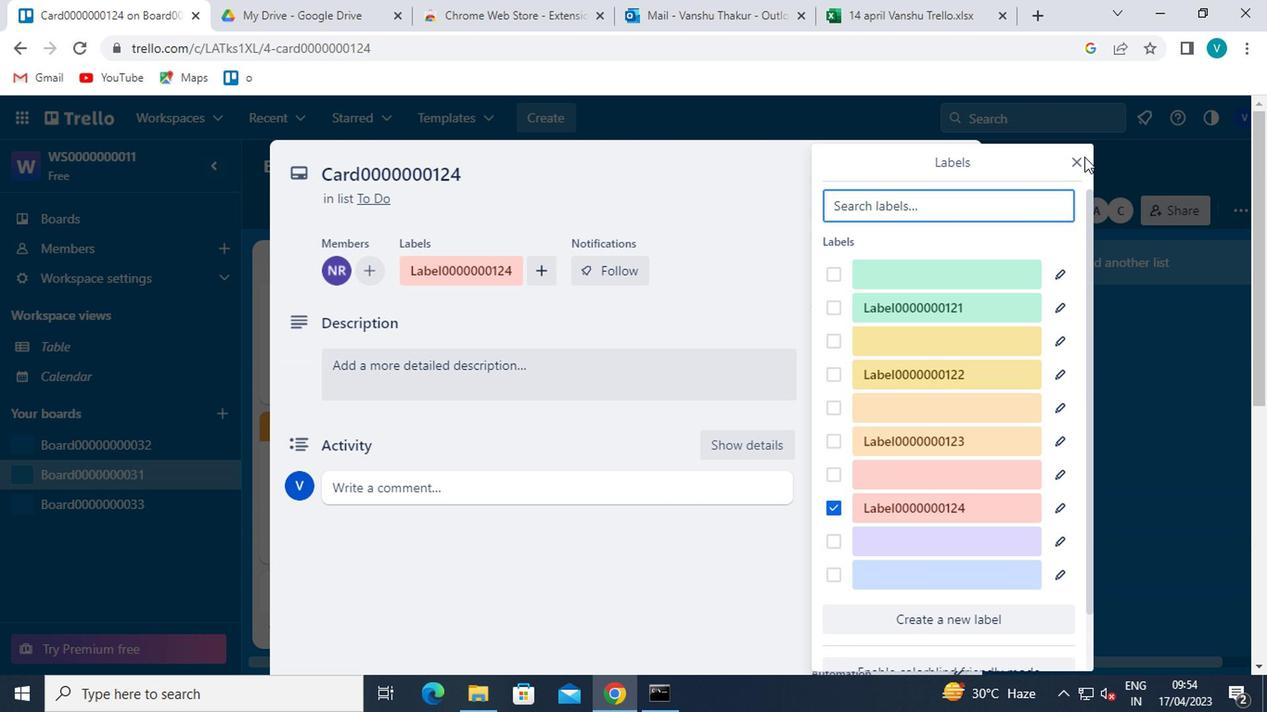 
Action: Mouse moved to (878, 413)
Screenshot: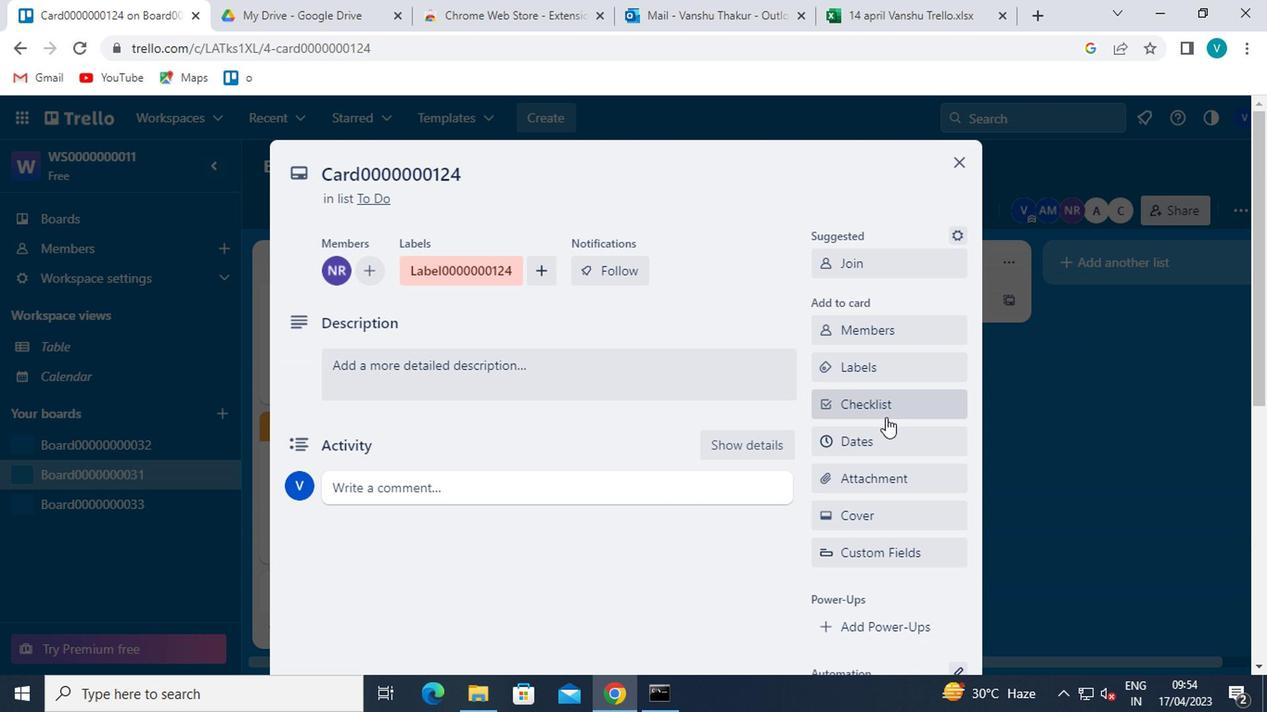 
Action: Mouse pressed left at (878, 413)
Screenshot: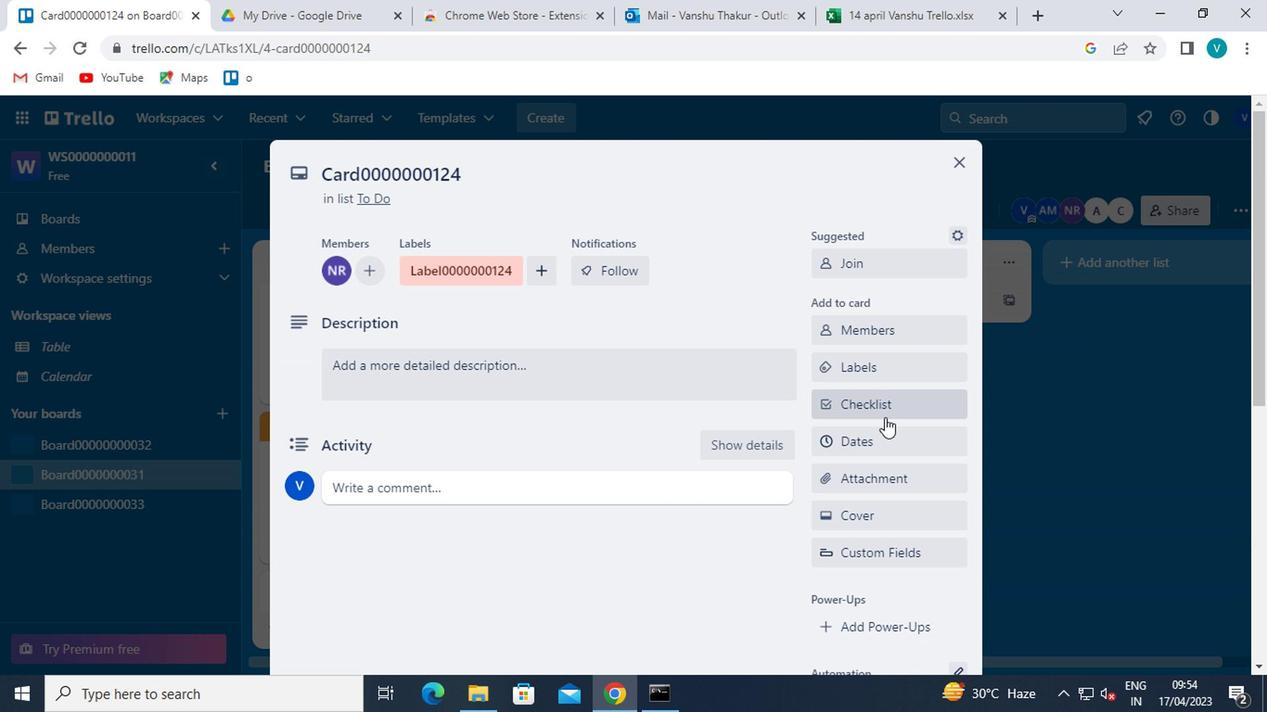 
Action: Key pressed <Key.shift>CL0000000124
Screenshot: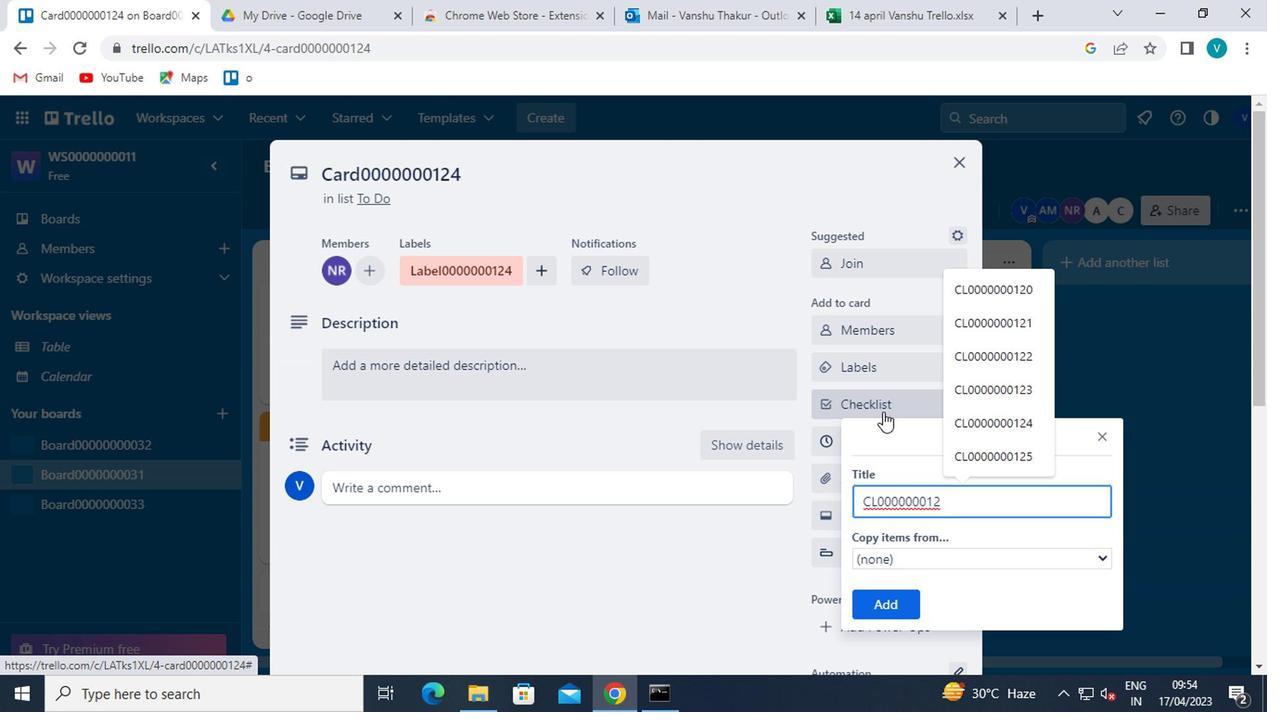 
Action: Mouse moved to (868, 607)
Screenshot: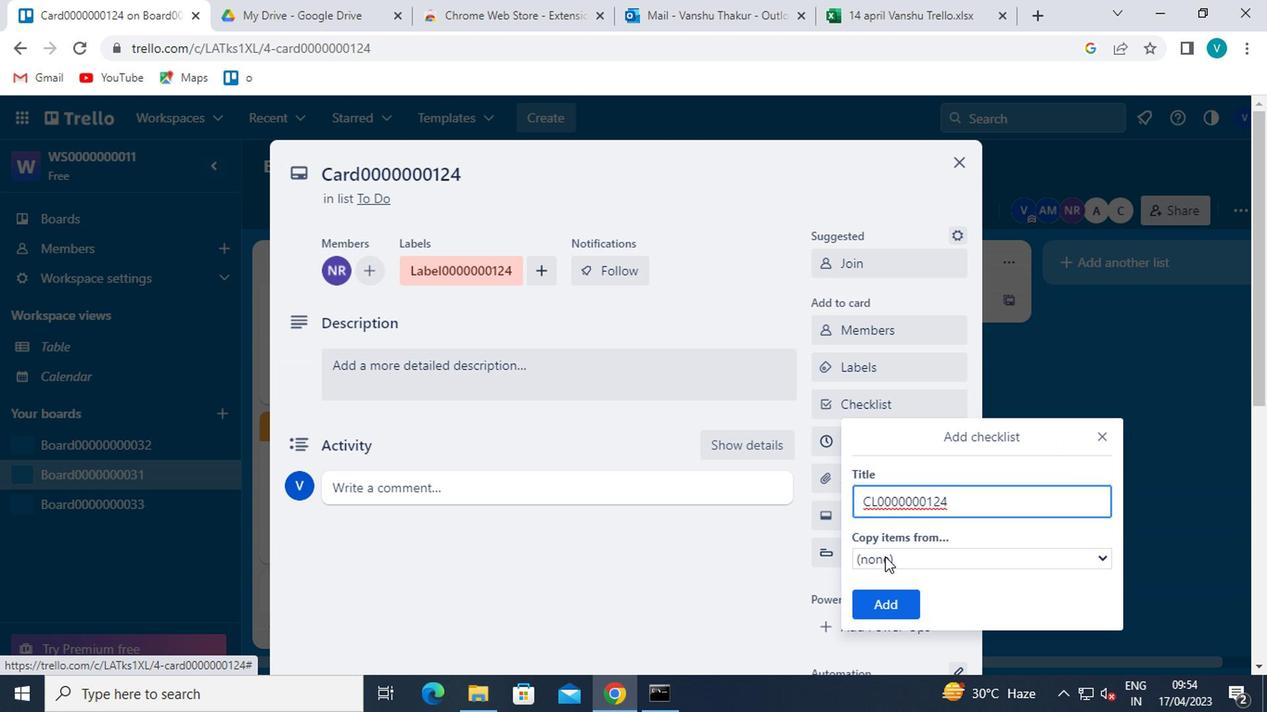 
Action: Mouse pressed left at (868, 607)
Screenshot: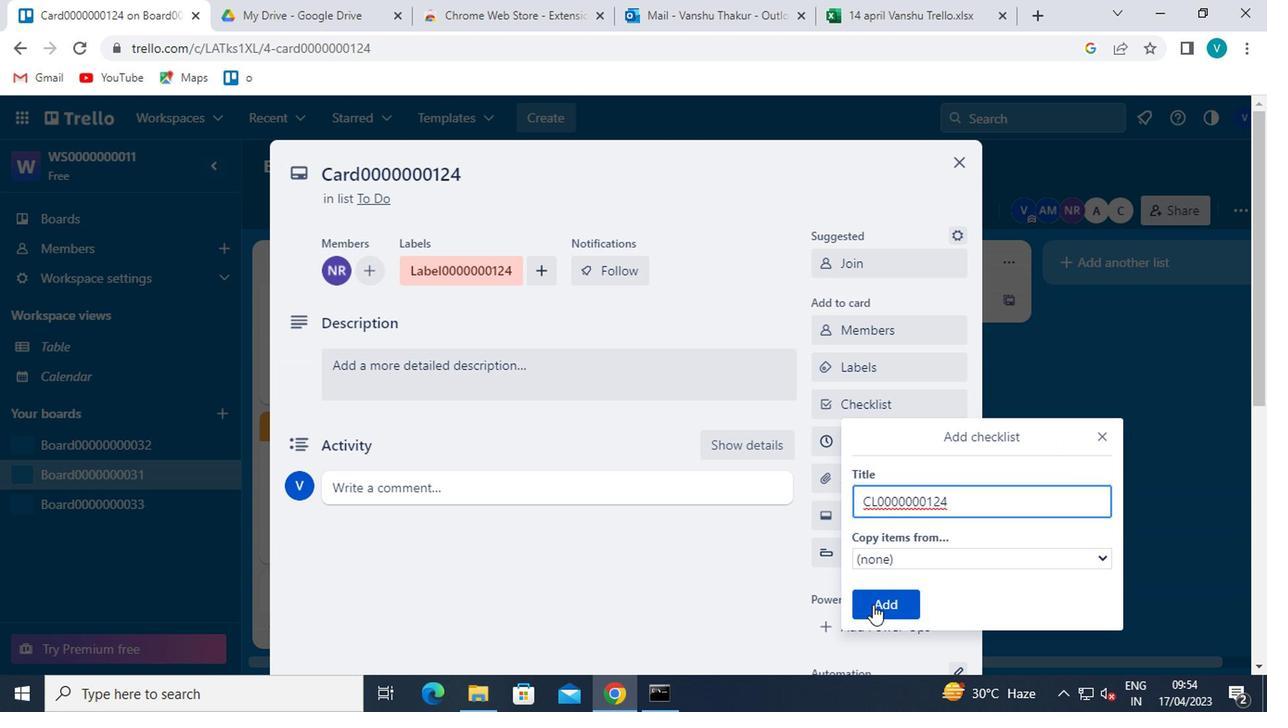 
Action: Mouse moved to (870, 444)
Screenshot: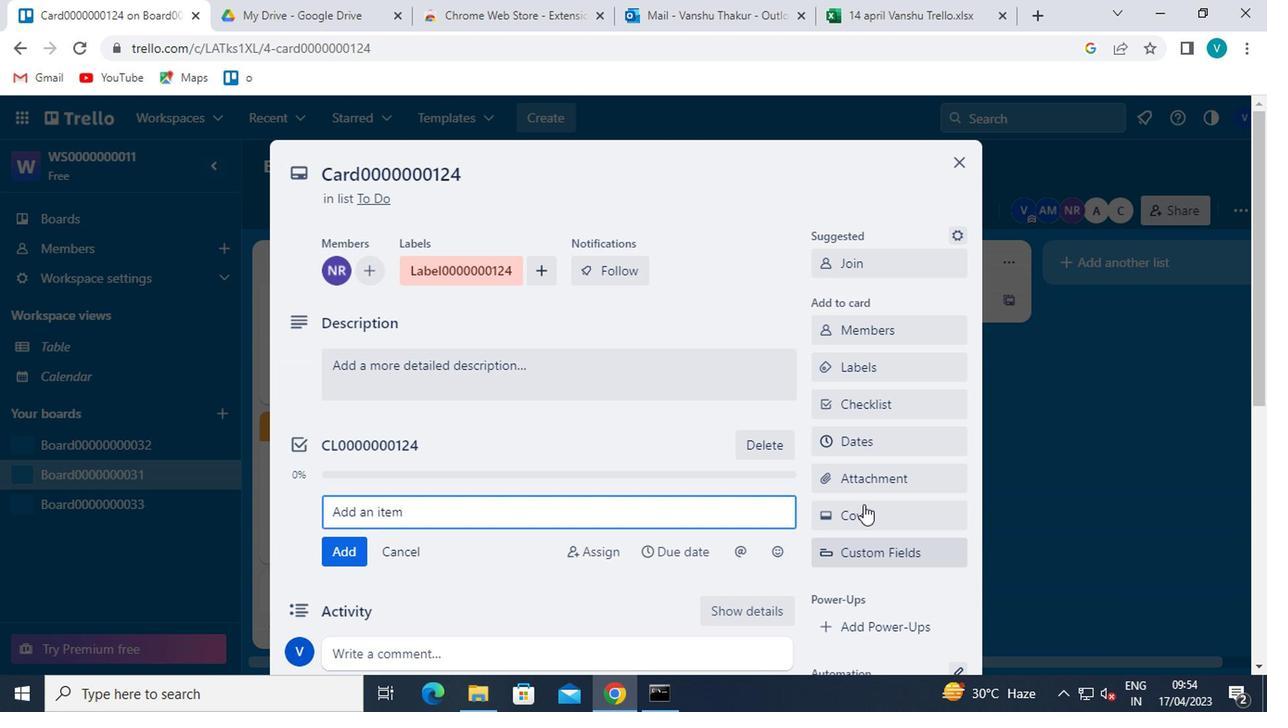
Action: Mouse pressed left at (870, 444)
Screenshot: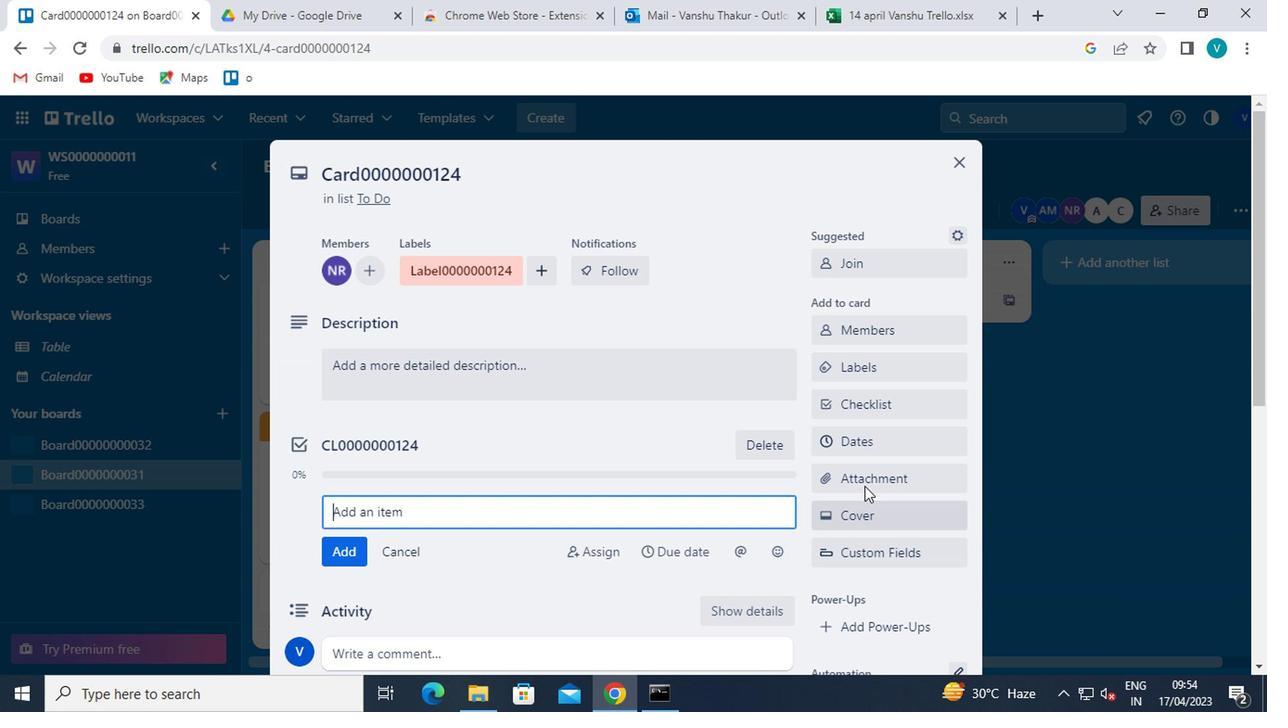 
Action: Mouse moved to (820, 507)
Screenshot: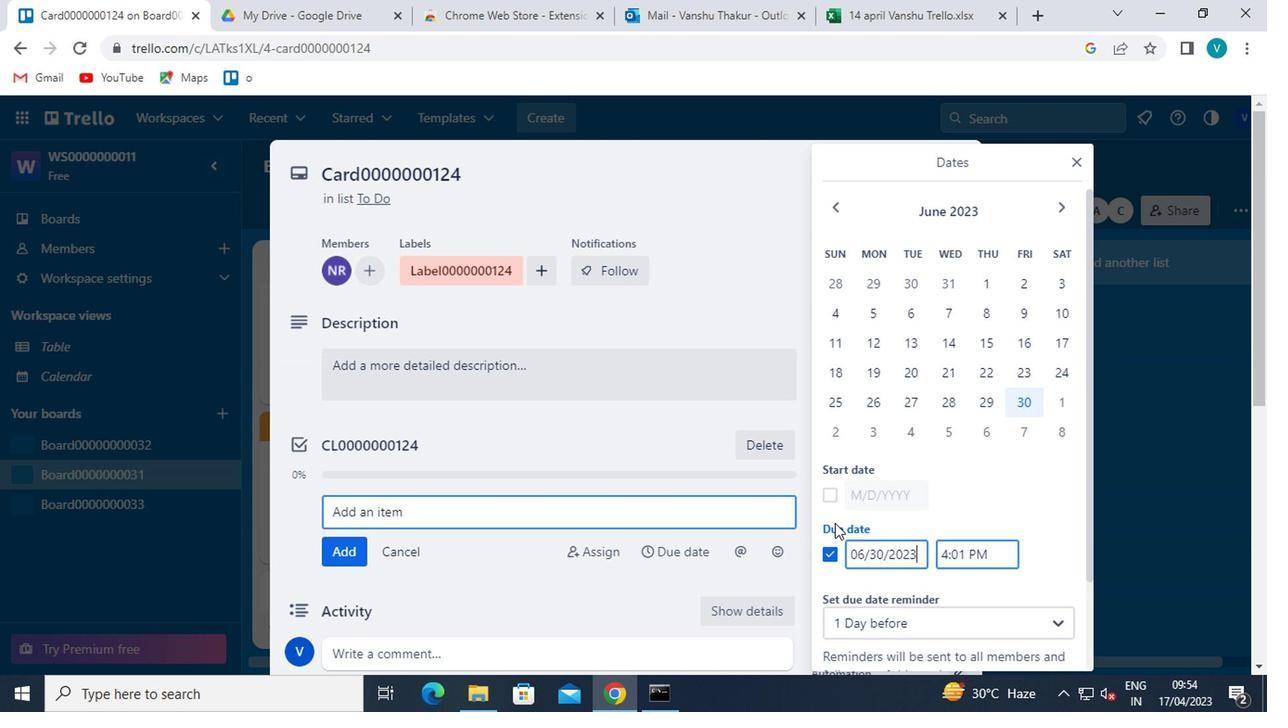 
Action: Mouse pressed left at (820, 507)
Screenshot: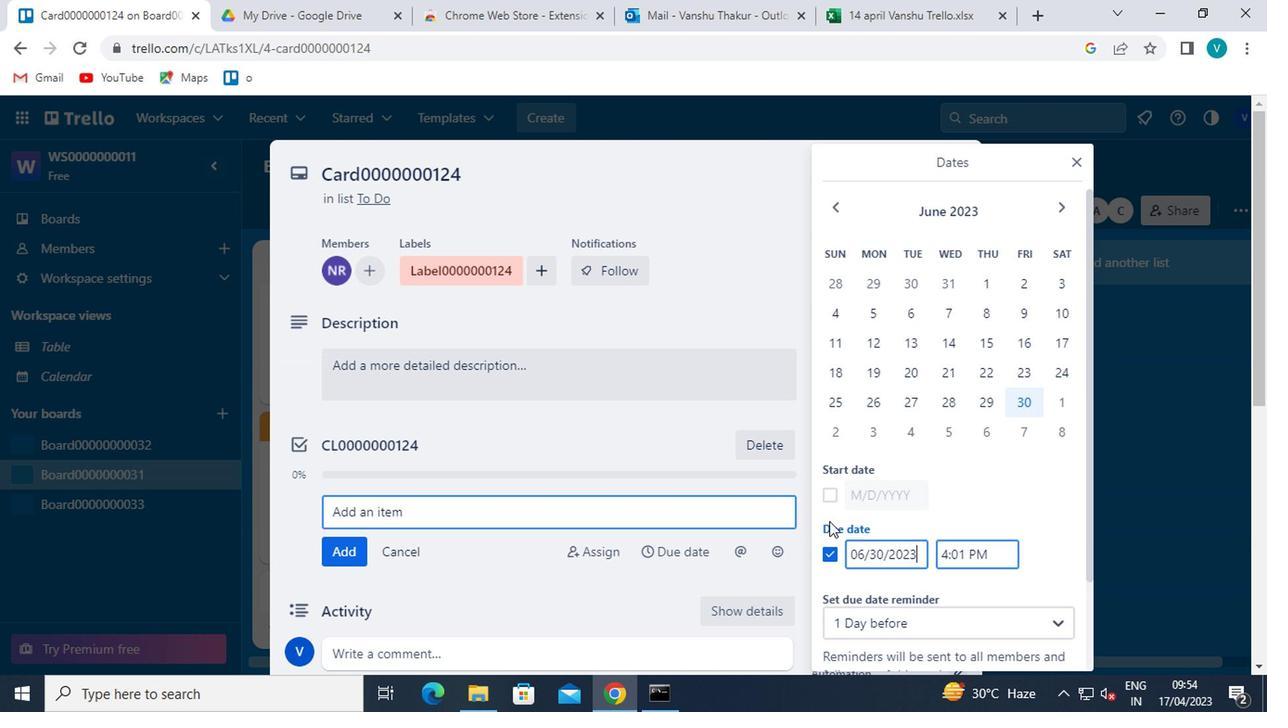 
Action: Mouse moved to (1053, 211)
Screenshot: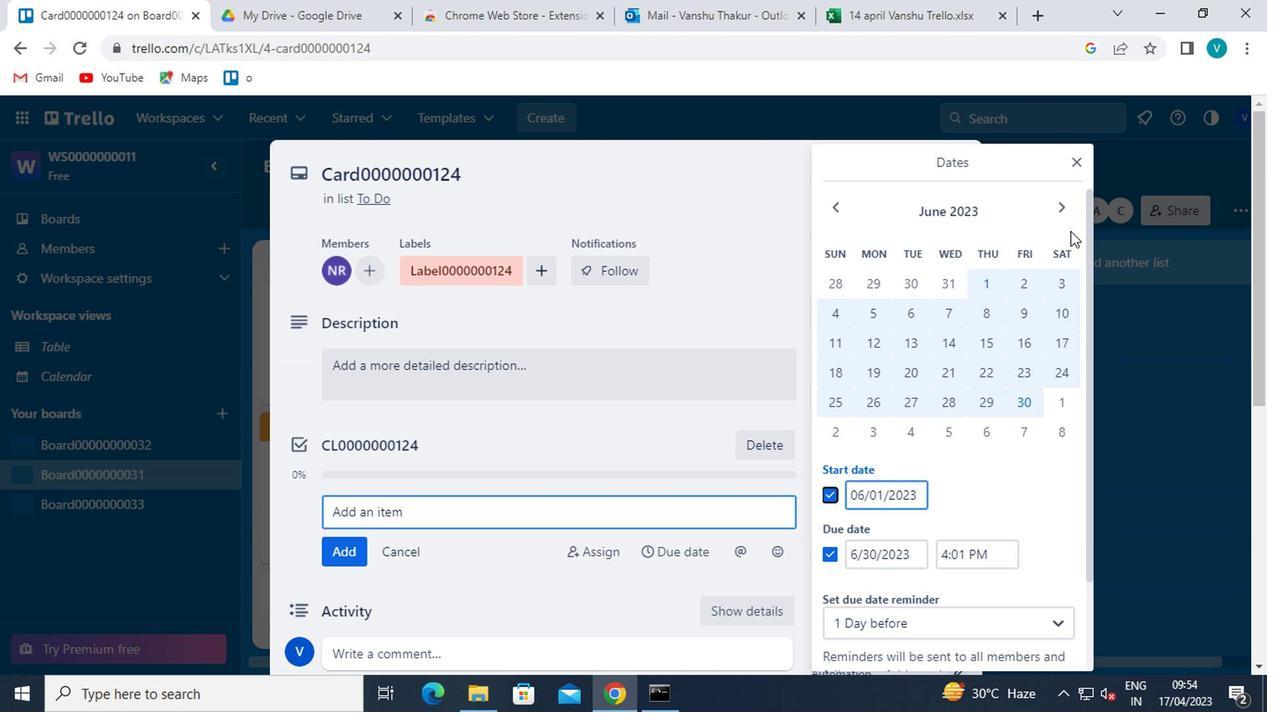 
Action: Mouse pressed left at (1053, 211)
Screenshot: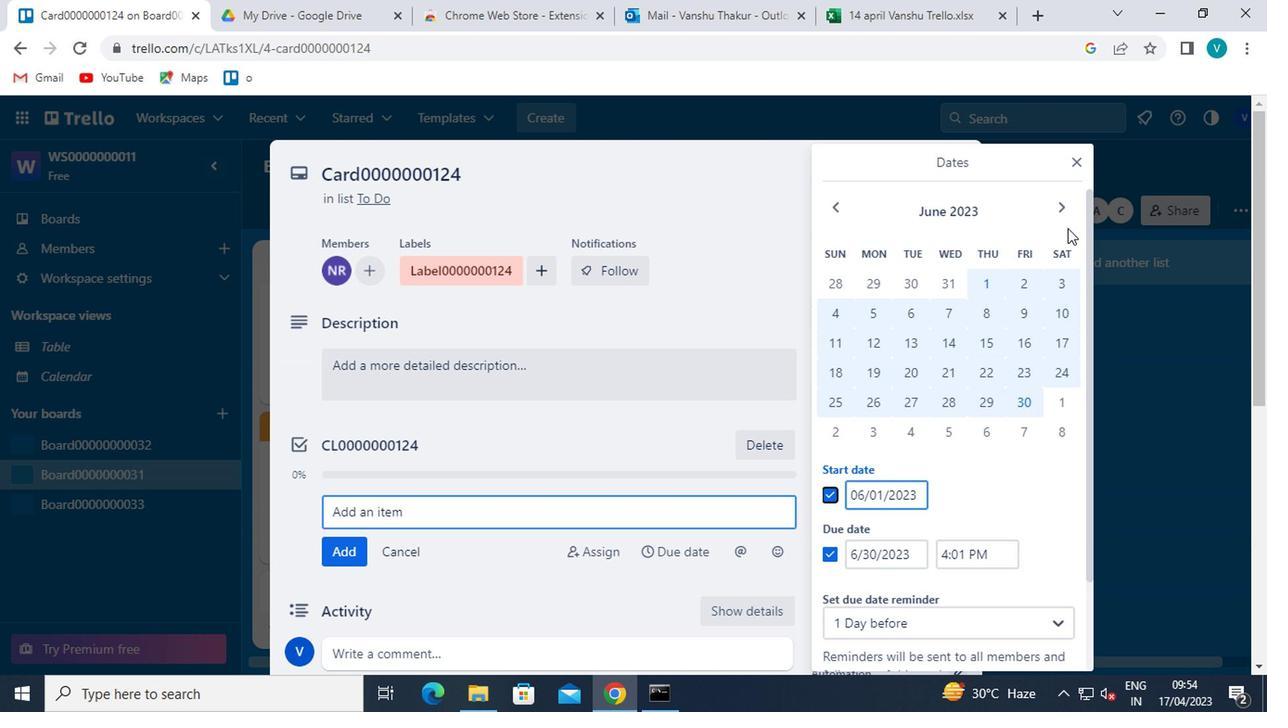 
Action: Mouse moved to (1062, 285)
Screenshot: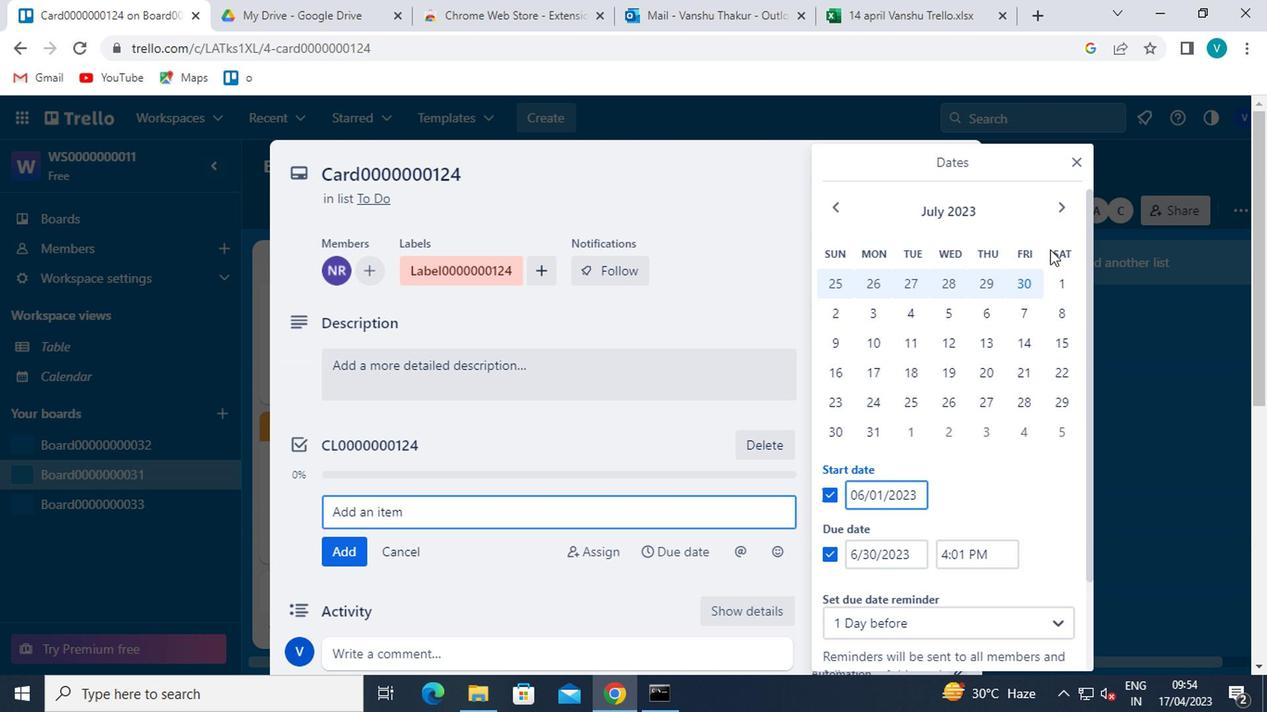 
Action: Mouse pressed left at (1062, 285)
Screenshot: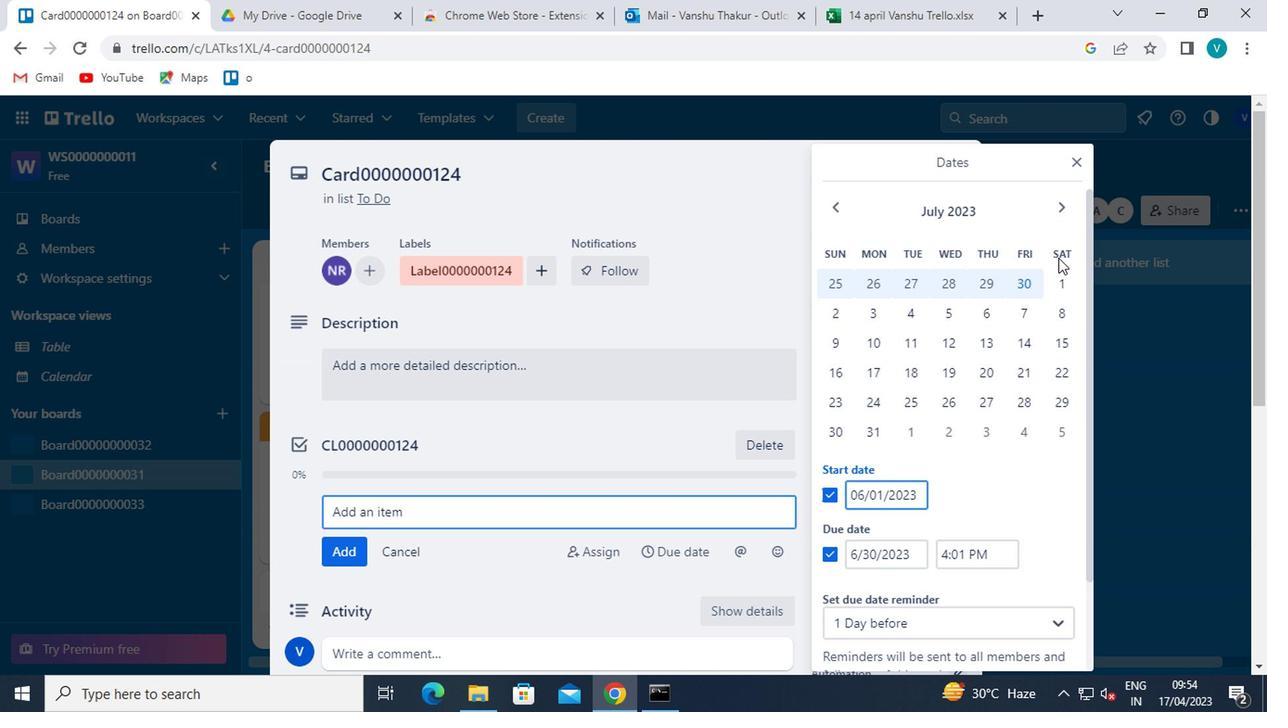 
Action: Mouse moved to (865, 427)
Screenshot: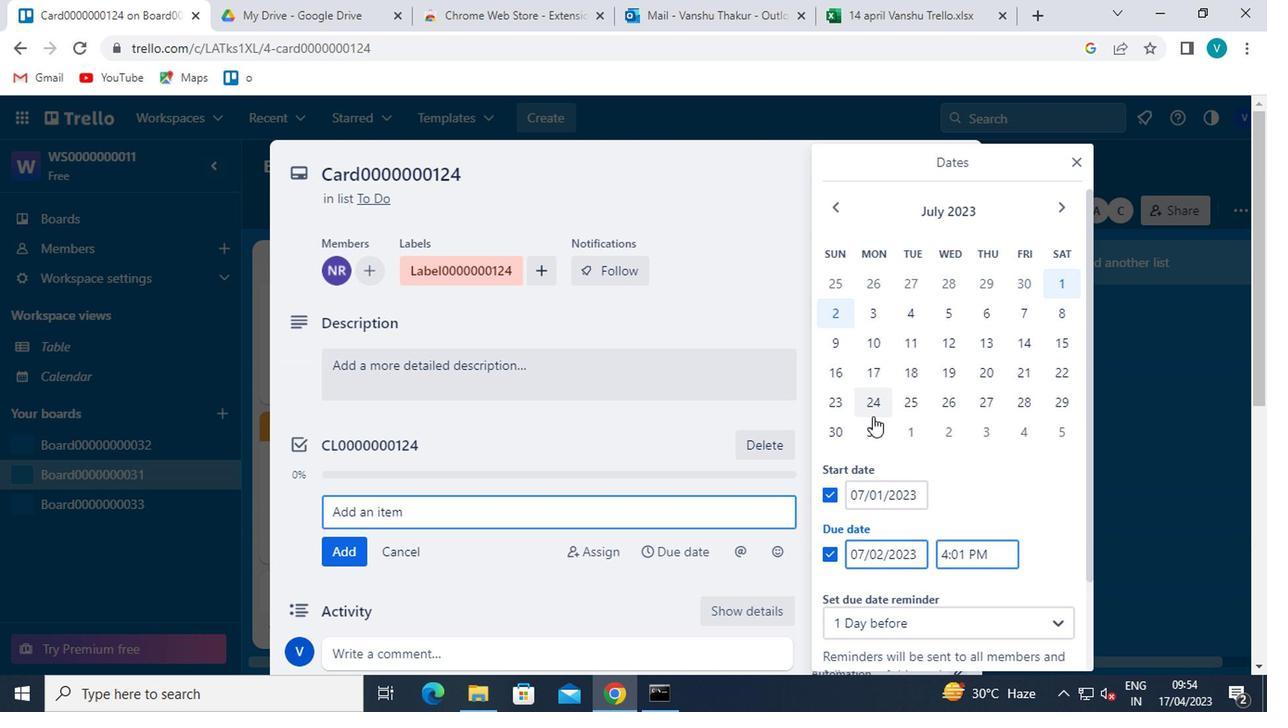 
Action: Mouse pressed left at (865, 427)
Screenshot: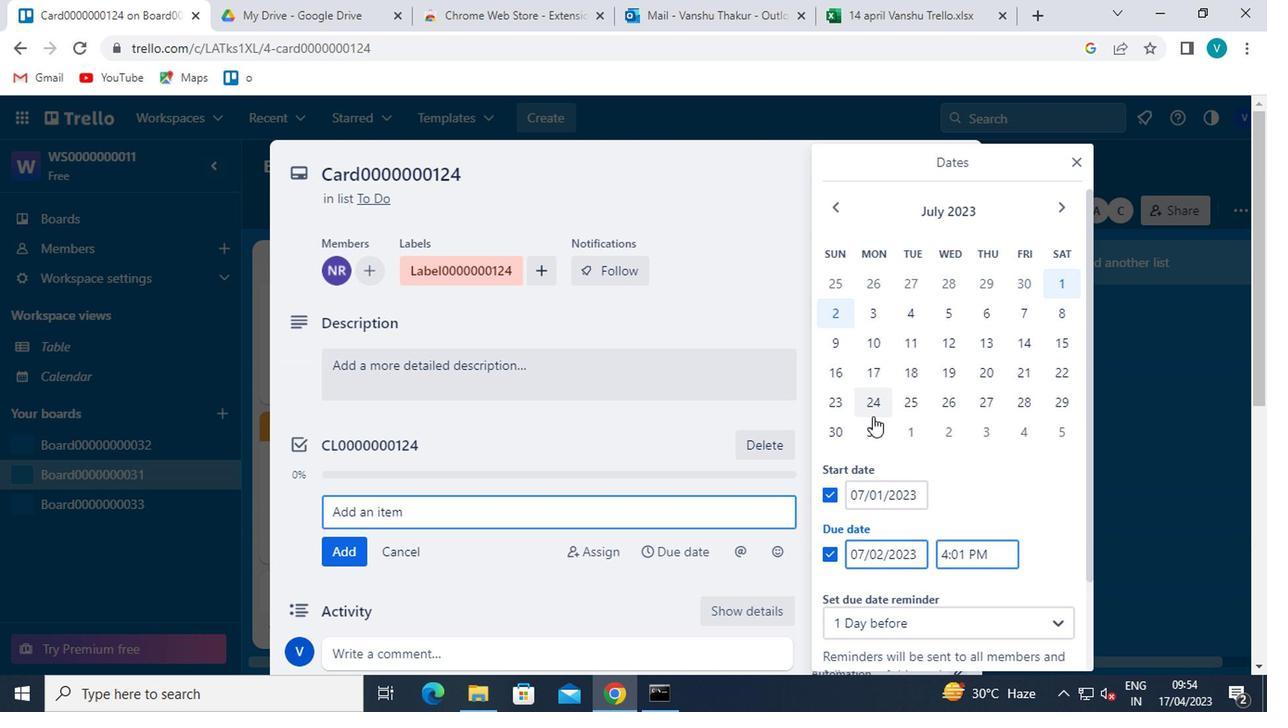 
Action: Mouse moved to (869, 525)
Screenshot: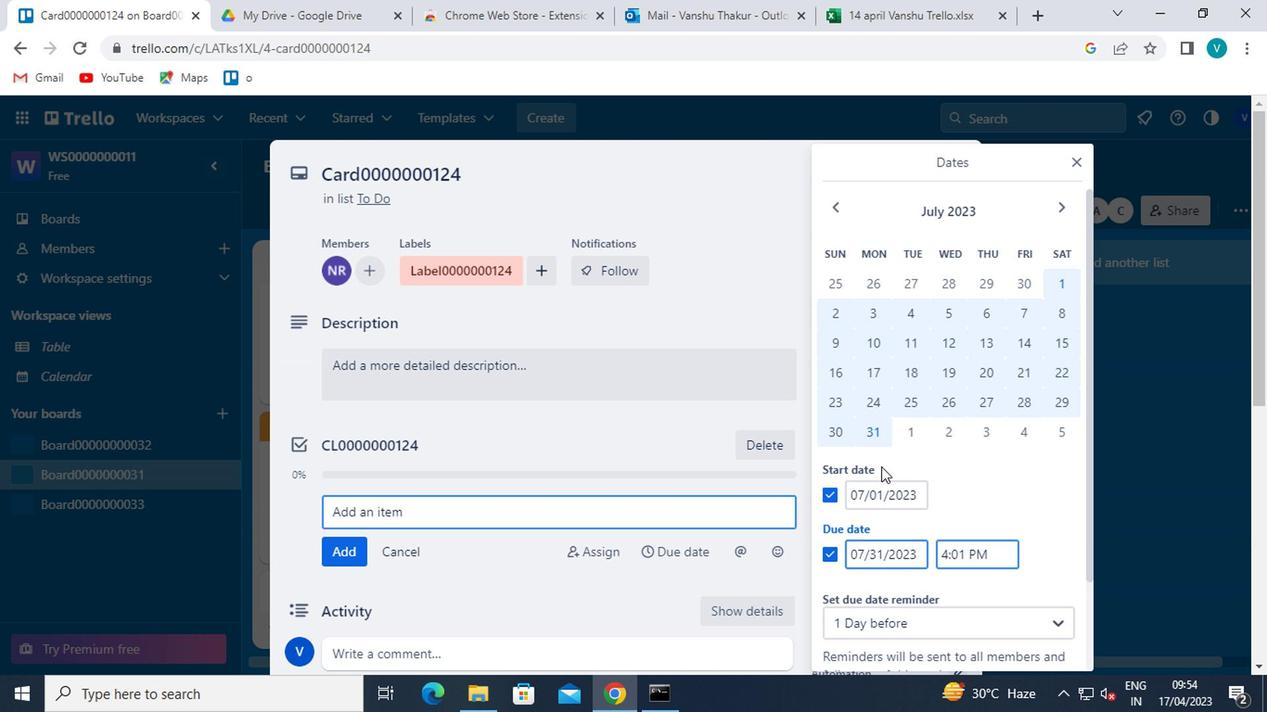 
Action: Mouse scrolled (869, 524) with delta (0, 0)
Screenshot: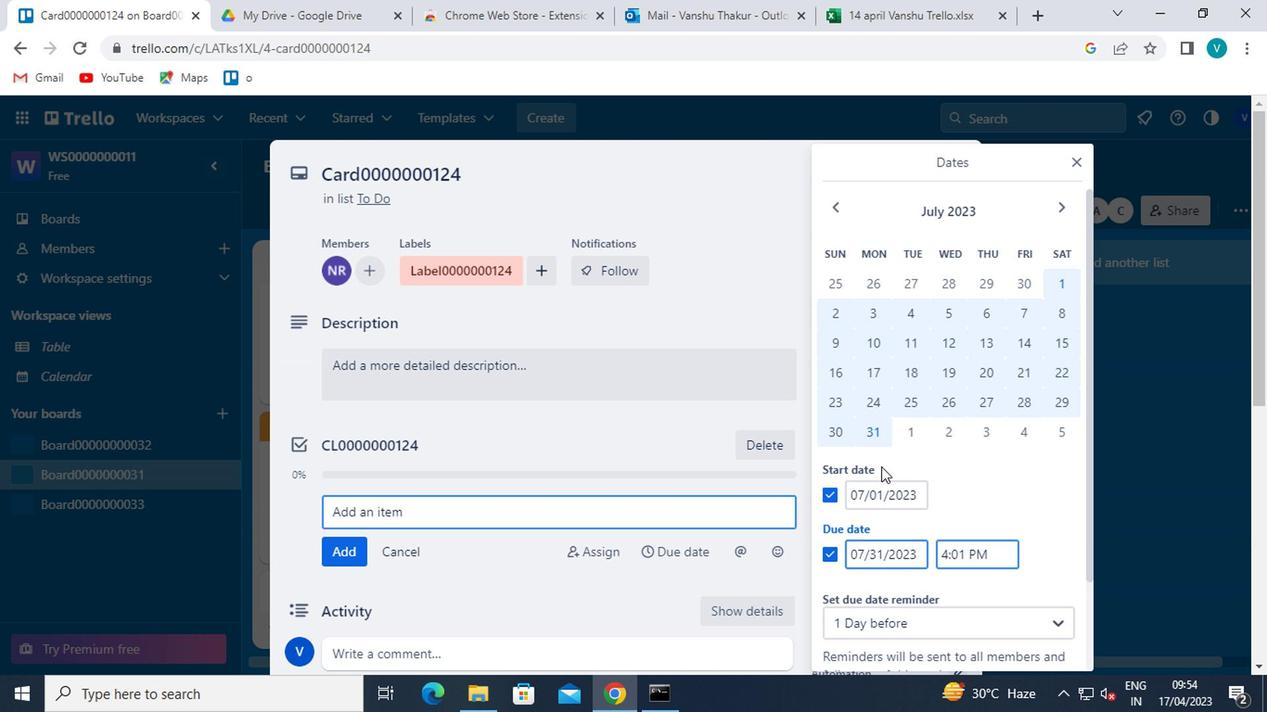
Action: Mouse moved to (869, 526)
Screenshot: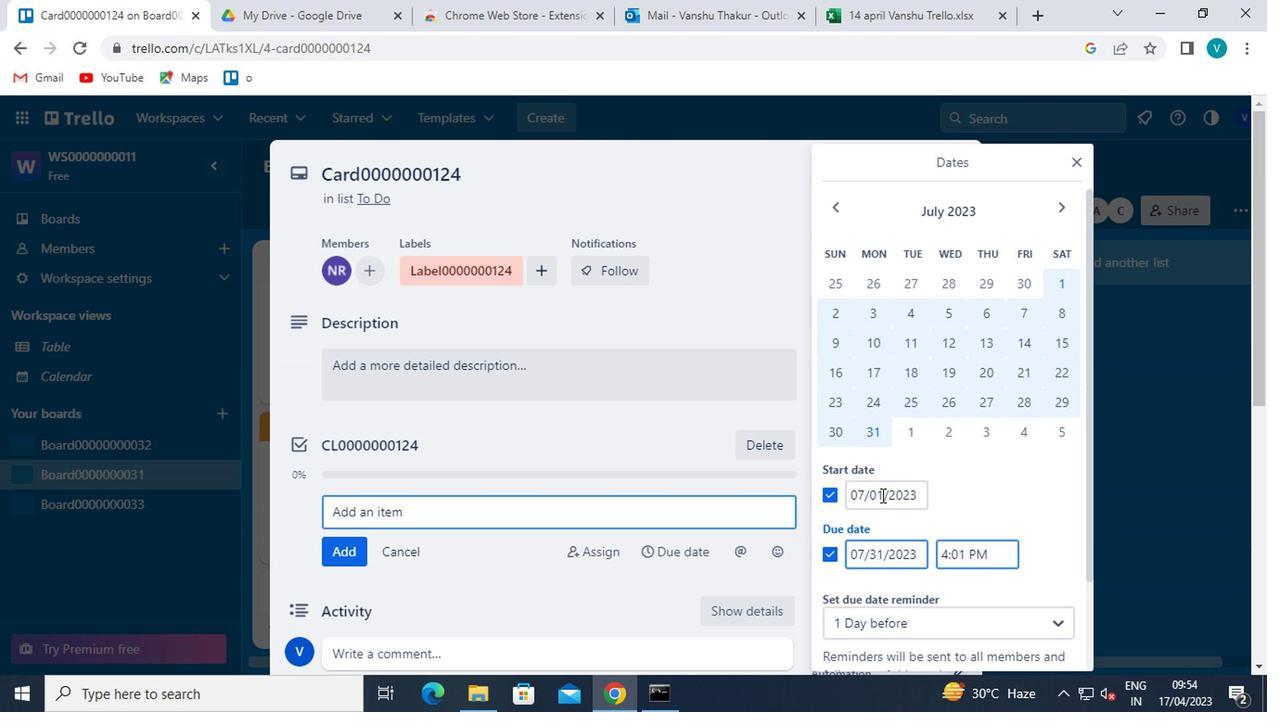 
Action: Mouse scrolled (869, 525) with delta (0, 0)
Screenshot: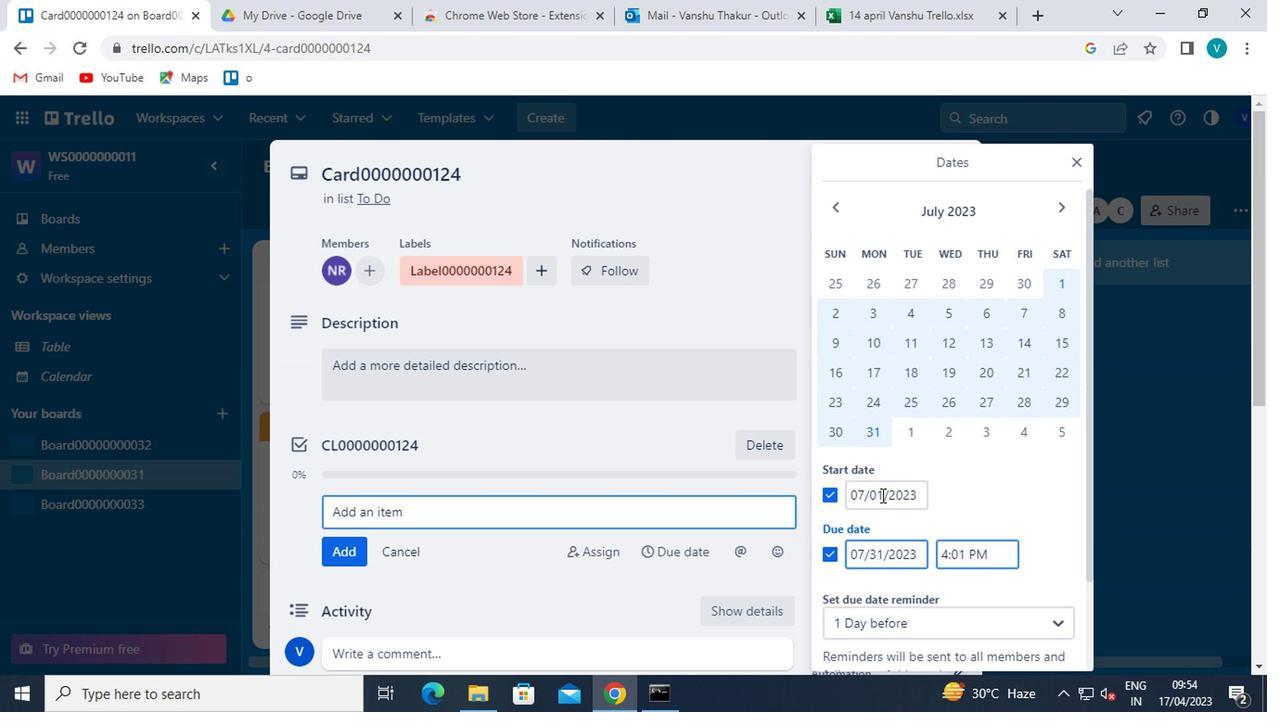 
Action: Mouse scrolled (869, 525) with delta (0, 0)
Screenshot: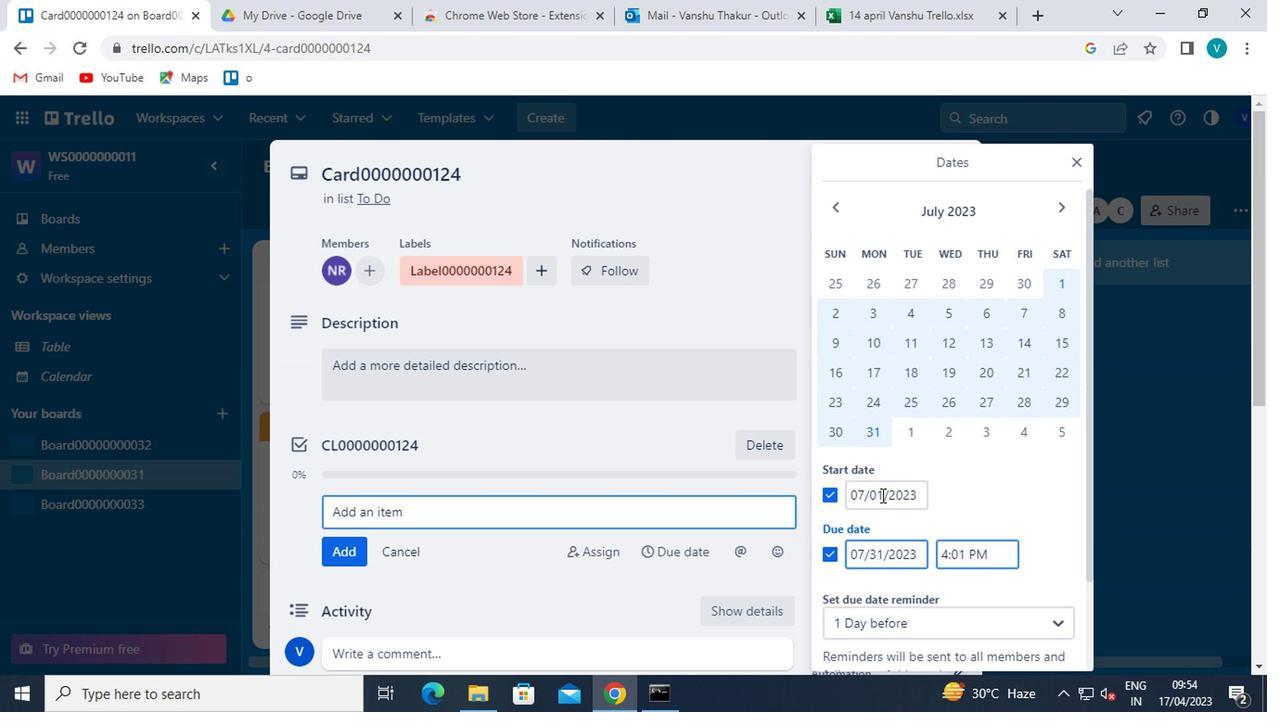 
Action: Mouse moved to (855, 593)
Screenshot: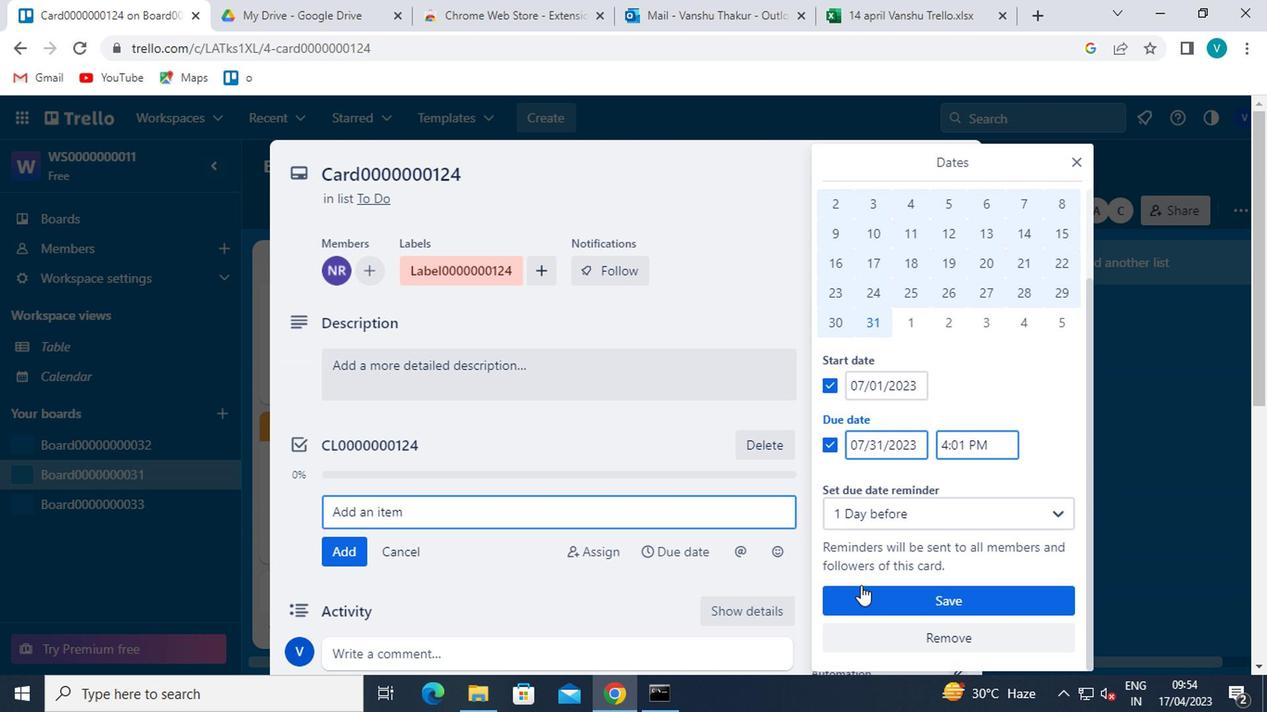 
Action: Mouse pressed left at (855, 593)
Screenshot: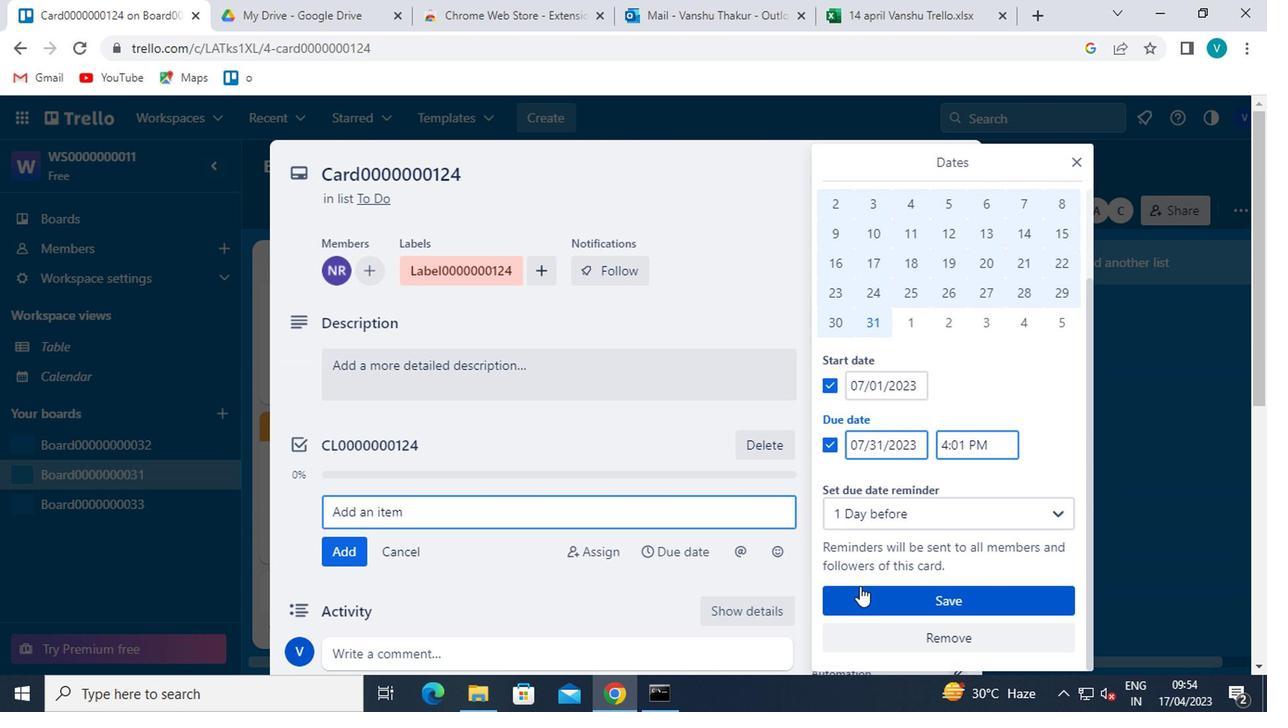 
